 Task: Create an HTML form to capture case information from the website and create a new case.
Action: Mouse moved to (1022, 69)
Screenshot: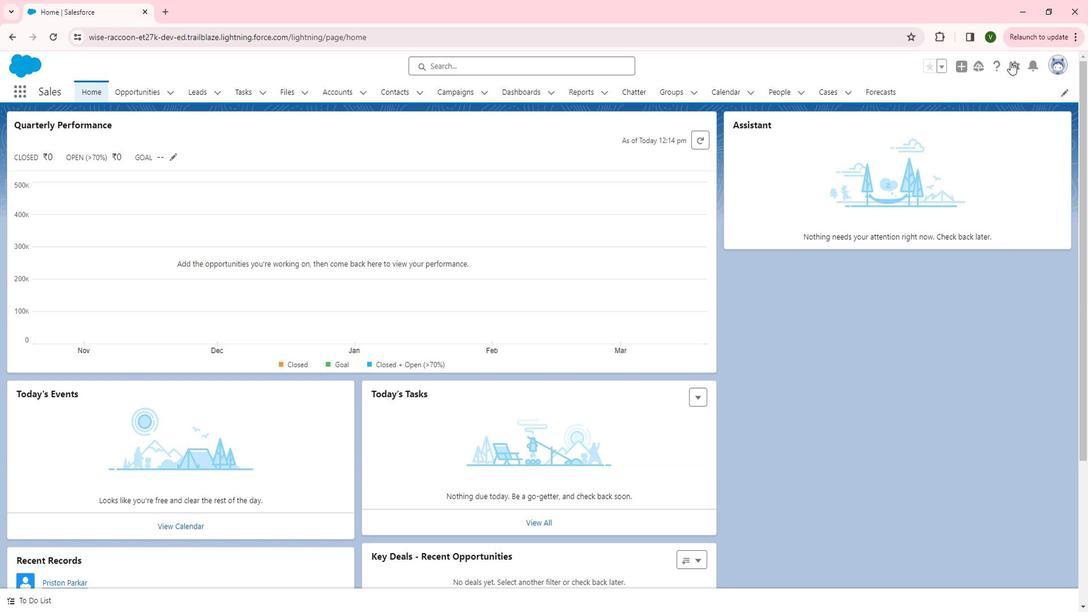 
Action: Mouse pressed left at (1022, 69)
Screenshot: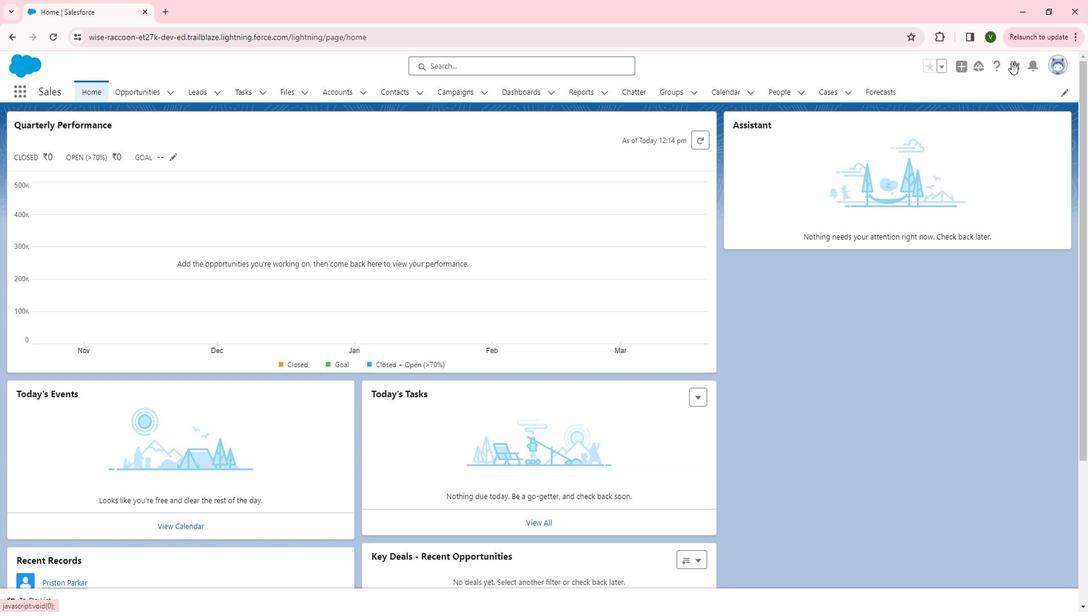 
Action: Mouse moved to (958, 150)
Screenshot: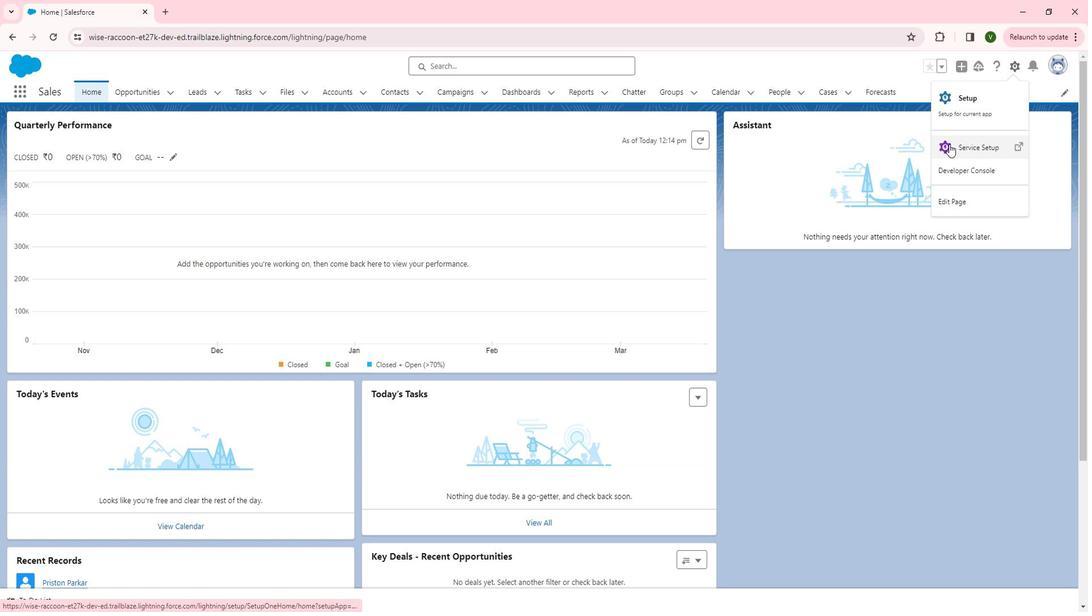 
Action: Mouse pressed left at (958, 150)
Screenshot: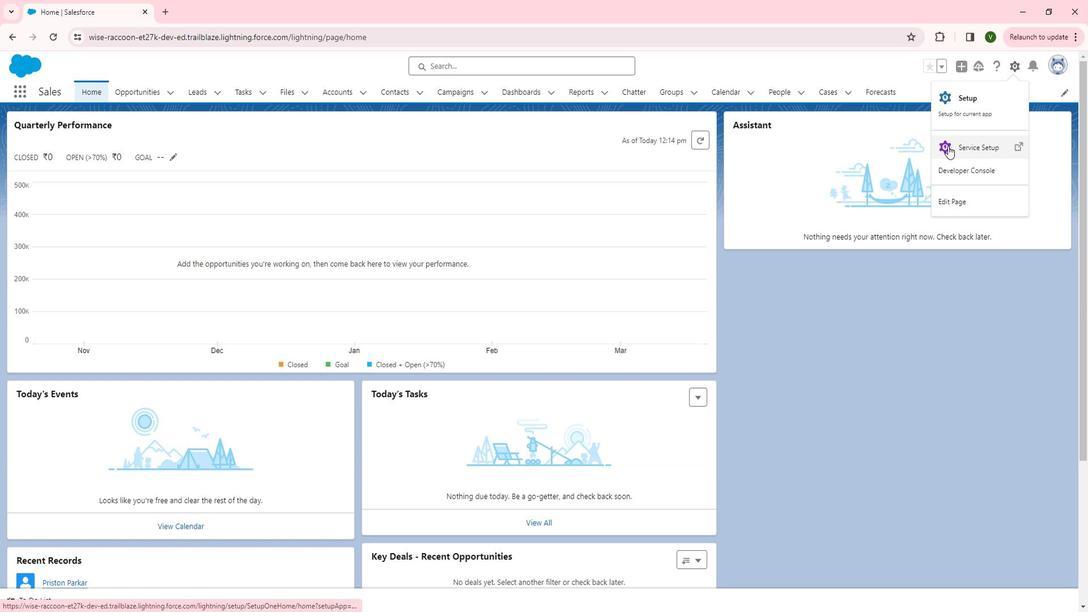 
Action: Mouse moved to (17, 252)
Screenshot: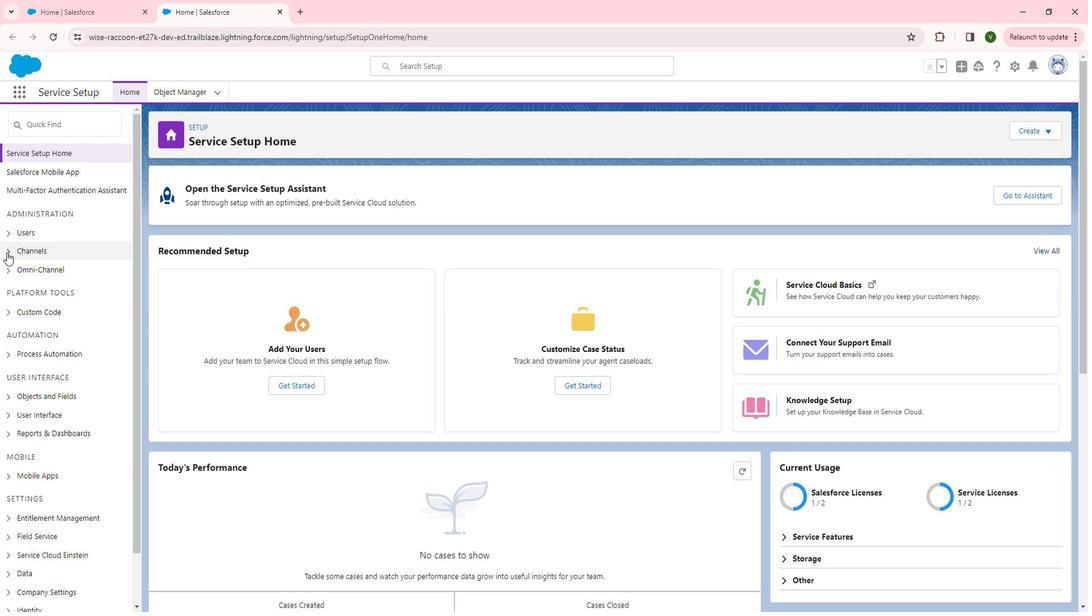 
Action: Mouse pressed left at (17, 252)
Screenshot: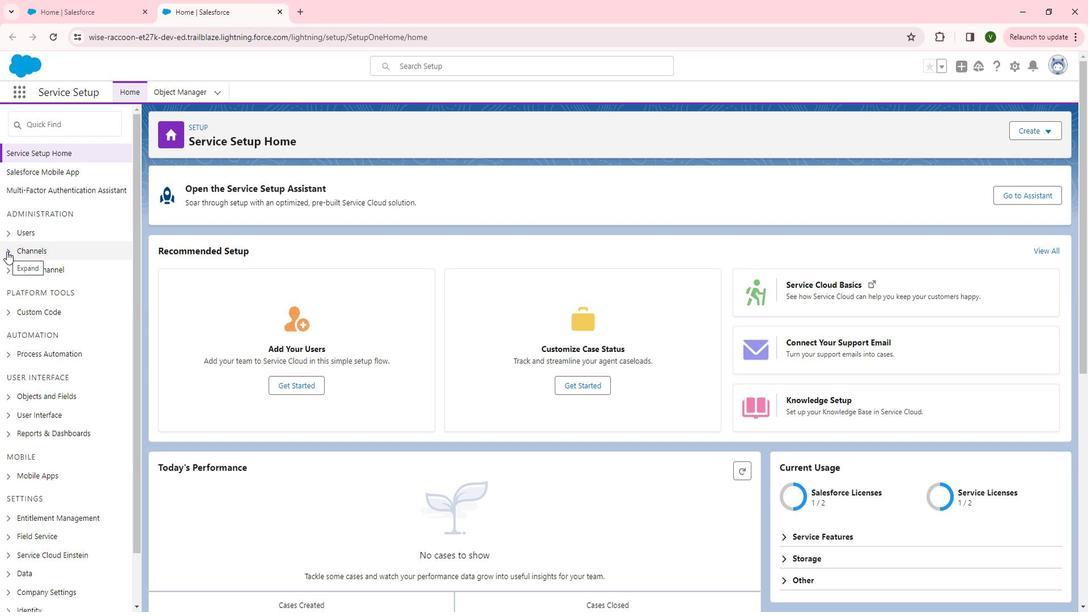 
Action: Mouse moved to (31, 380)
Screenshot: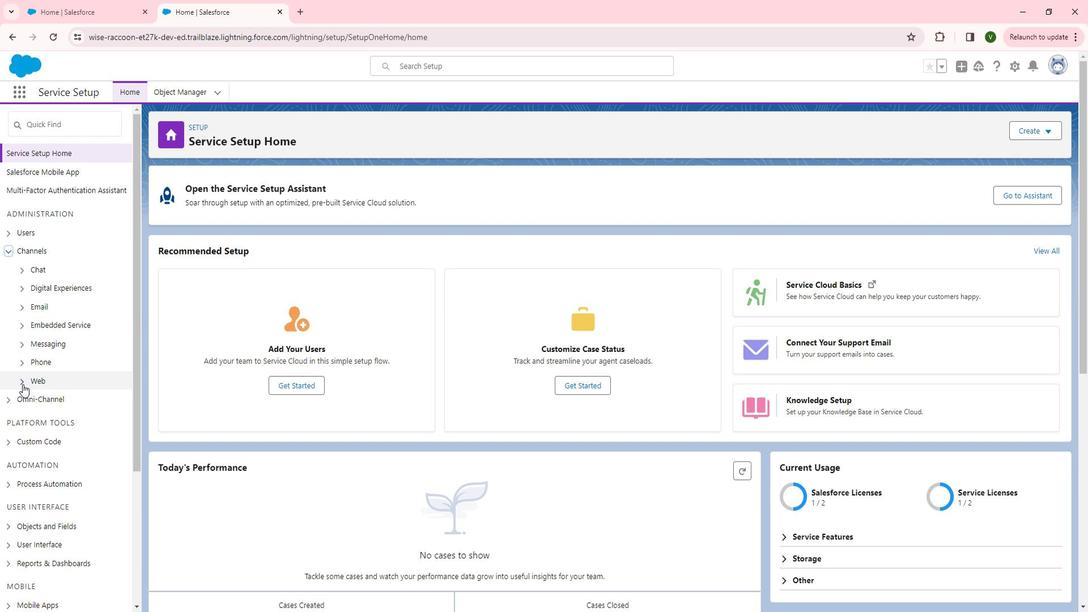 
Action: Mouse pressed left at (31, 380)
Screenshot: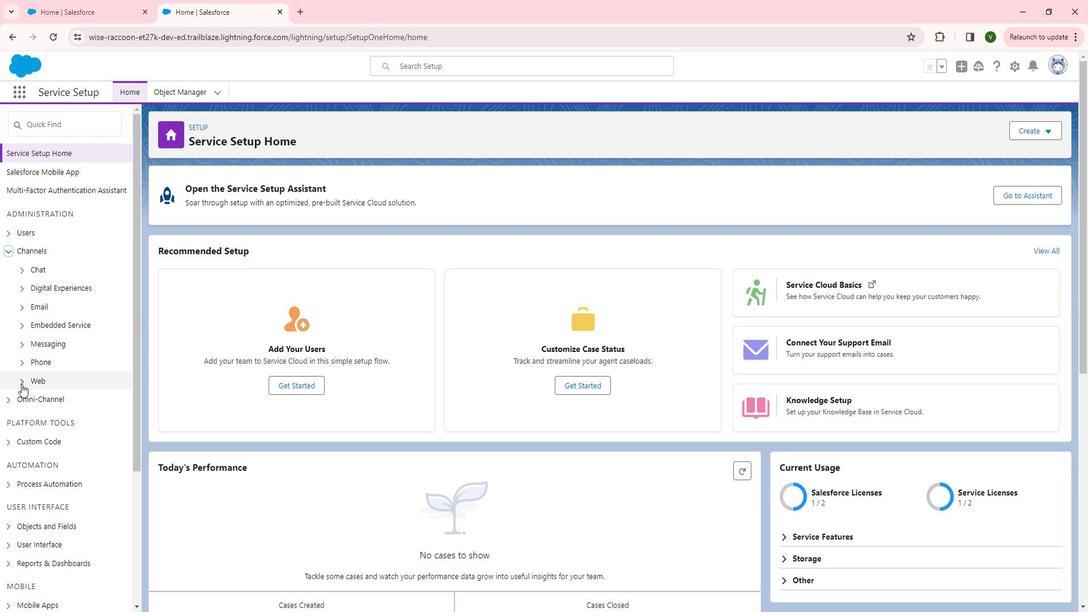 
Action: Mouse moved to (59, 416)
Screenshot: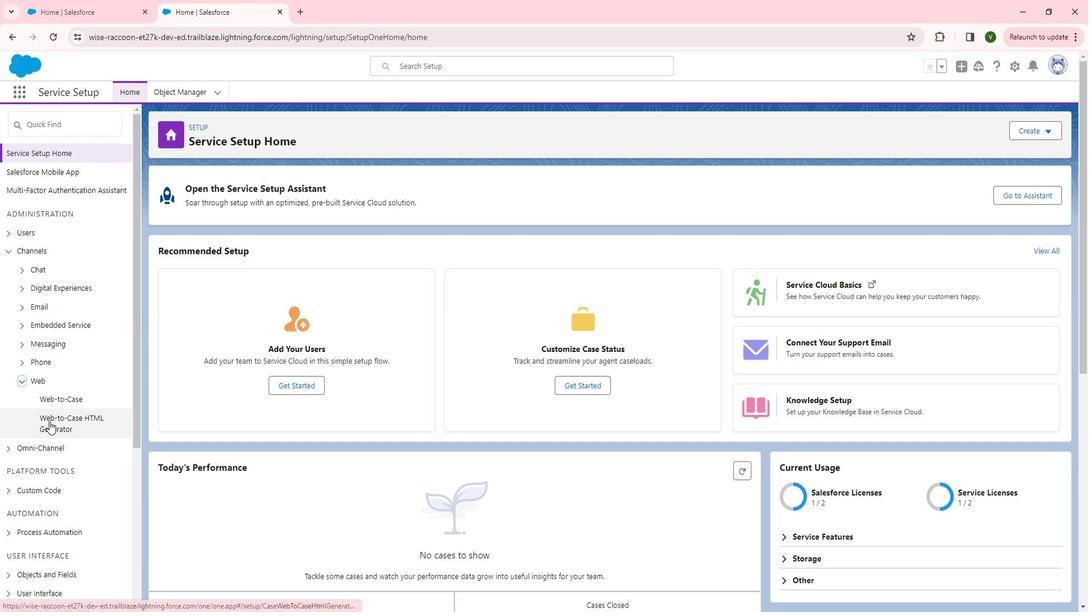 
Action: Mouse pressed left at (59, 416)
Screenshot: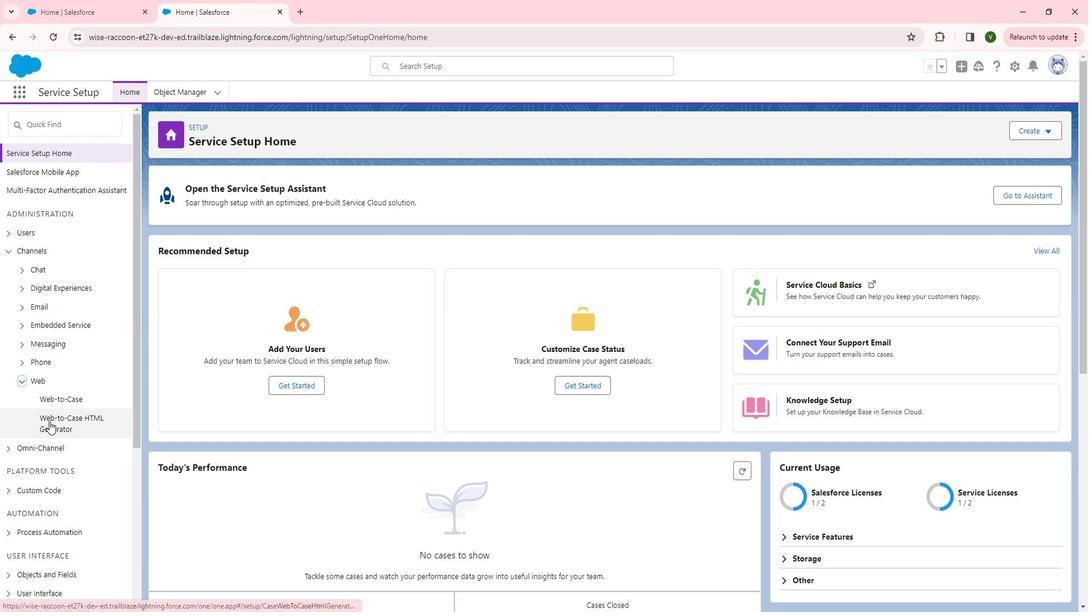 
Action: Mouse moved to (189, 292)
Screenshot: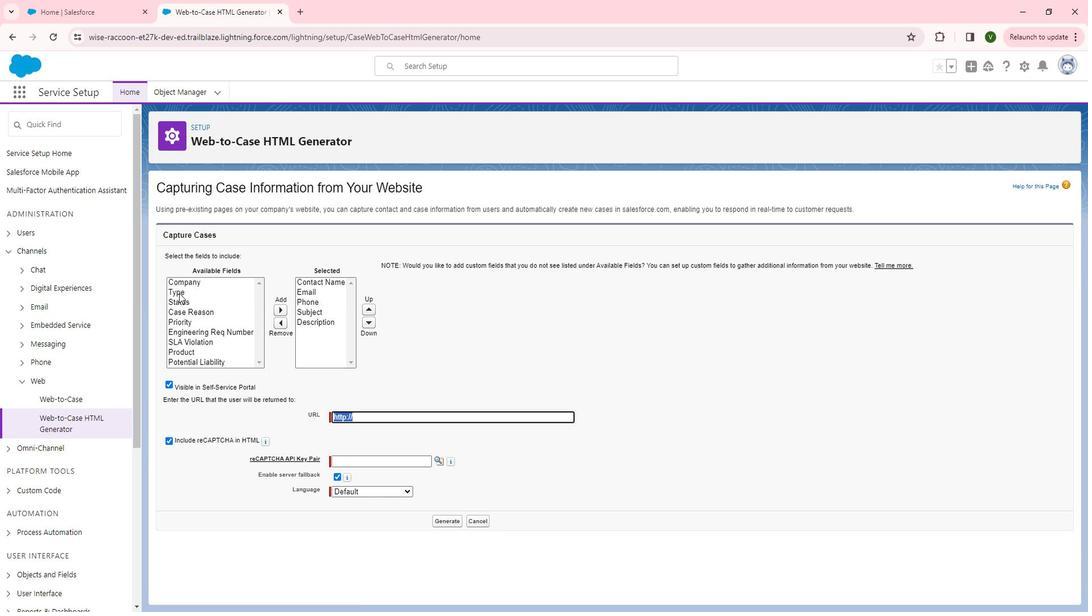 
Action: Mouse pressed left at (189, 292)
Screenshot: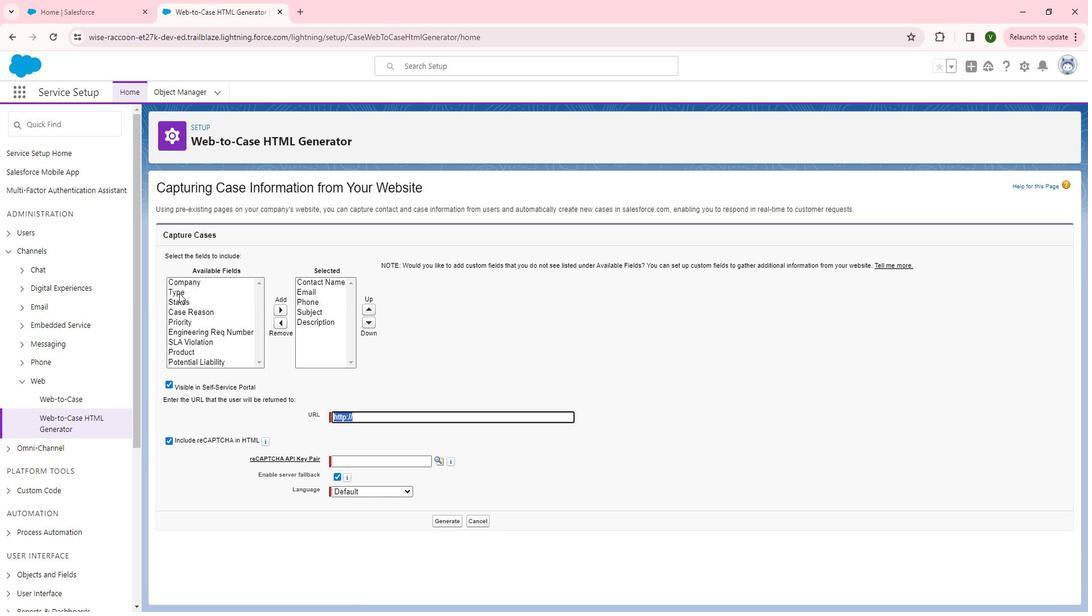 
Action: Mouse moved to (291, 309)
Screenshot: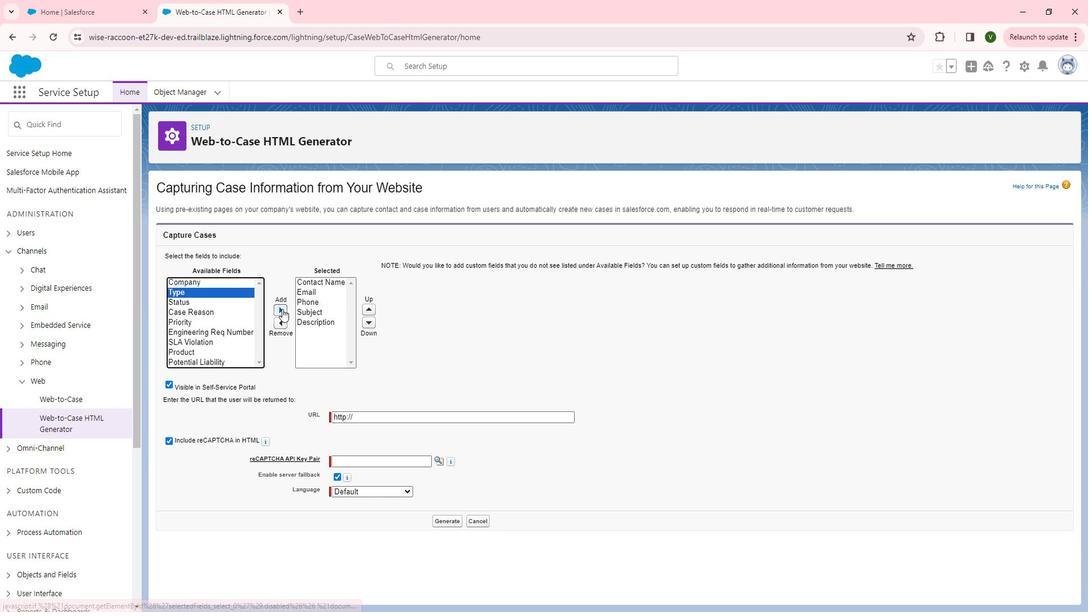 
Action: Mouse pressed left at (291, 309)
Screenshot: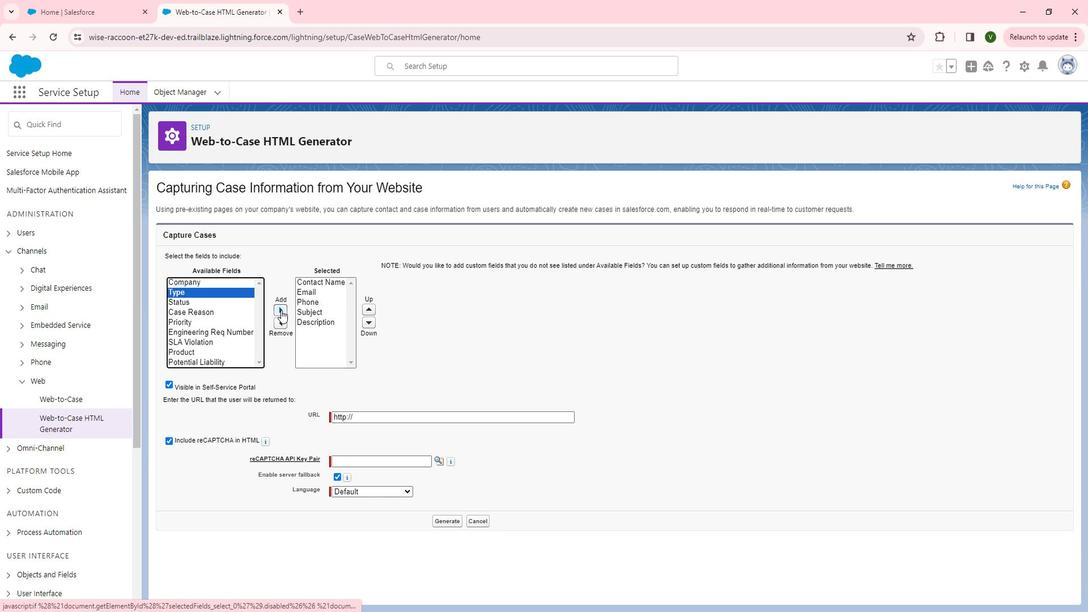 
Action: Mouse moved to (193, 340)
Screenshot: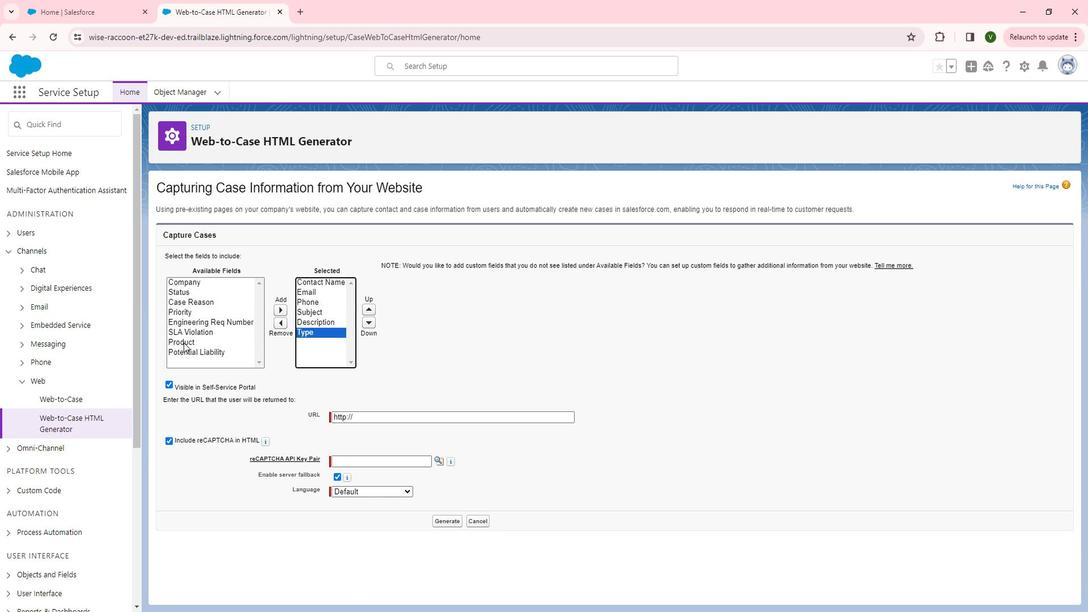 
Action: Mouse pressed left at (193, 340)
Screenshot: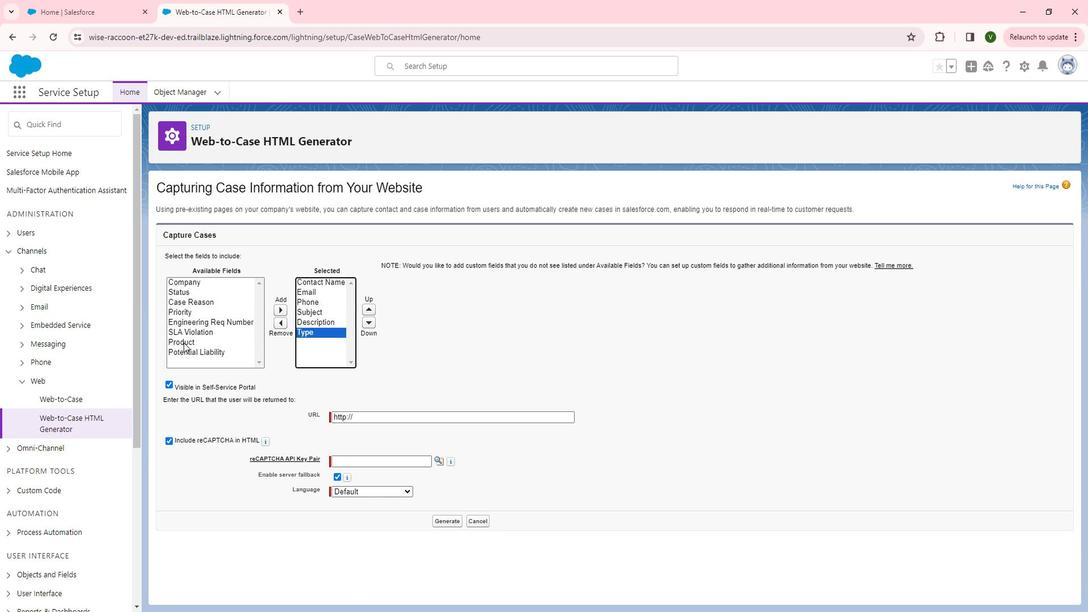 
Action: Mouse moved to (292, 310)
Screenshot: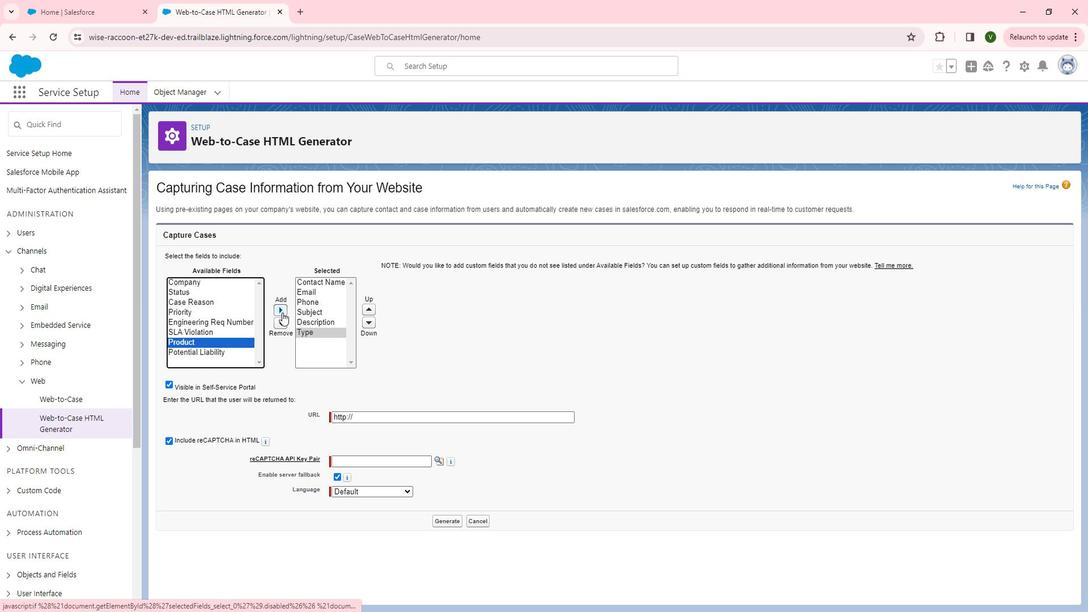 
Action: Mouse pressed left at (292, 310)
Screenshot: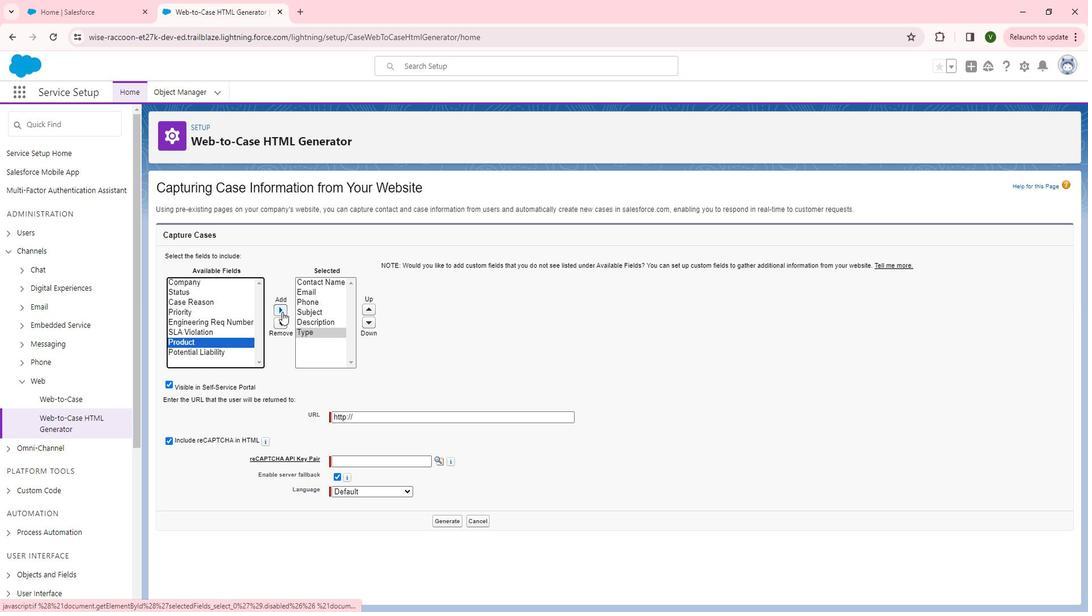 
Action: Mouse moved to (445, 408)
Screenshot: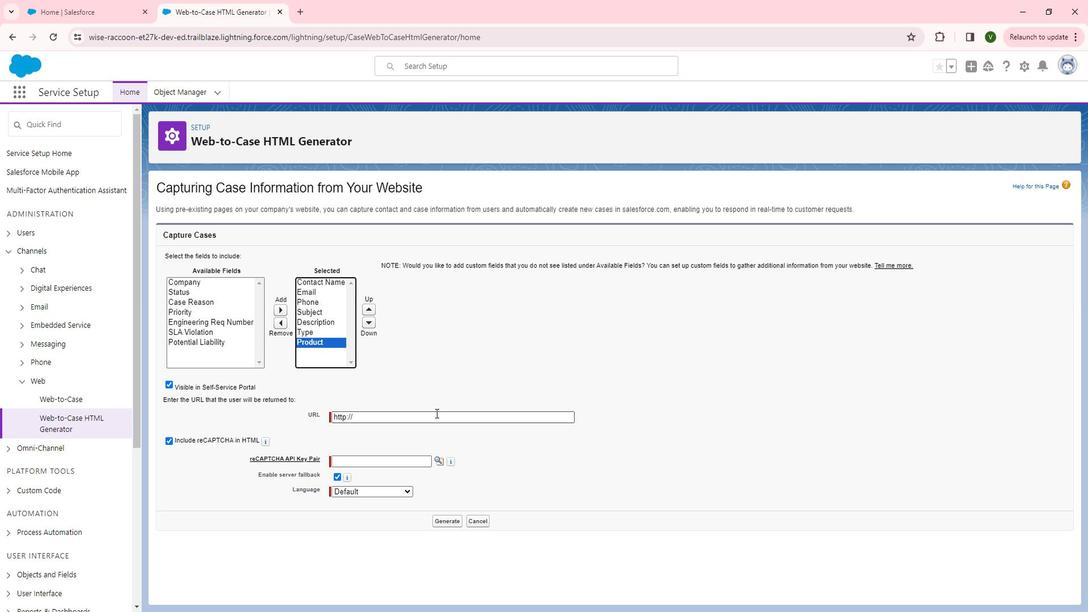 
Action: Mouse pressed left at (445, 408)
Screenshot: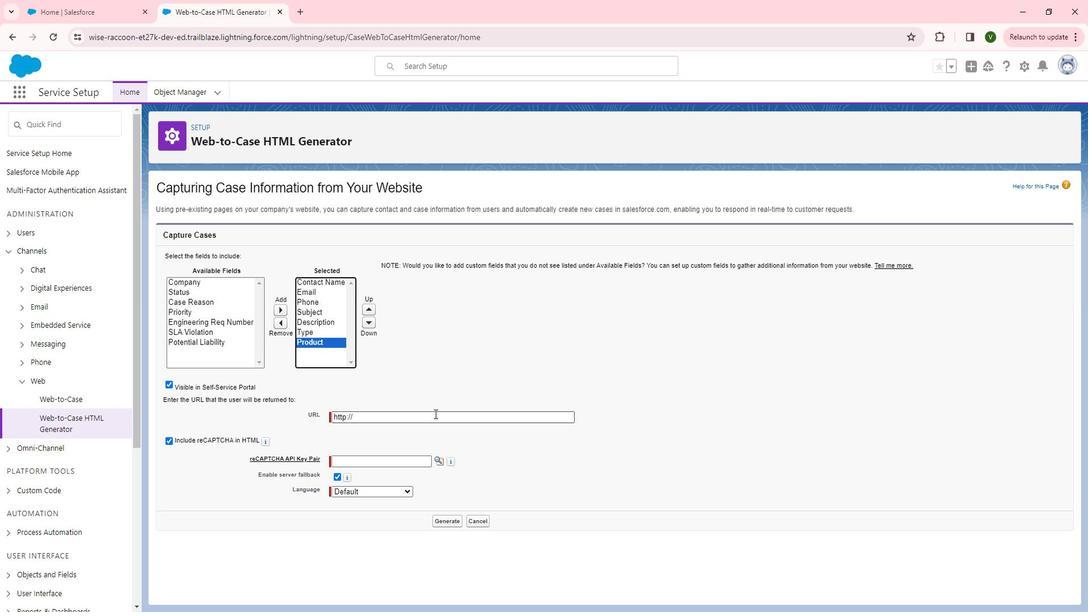 
Action: Key pressed www.force.co
Screenshot: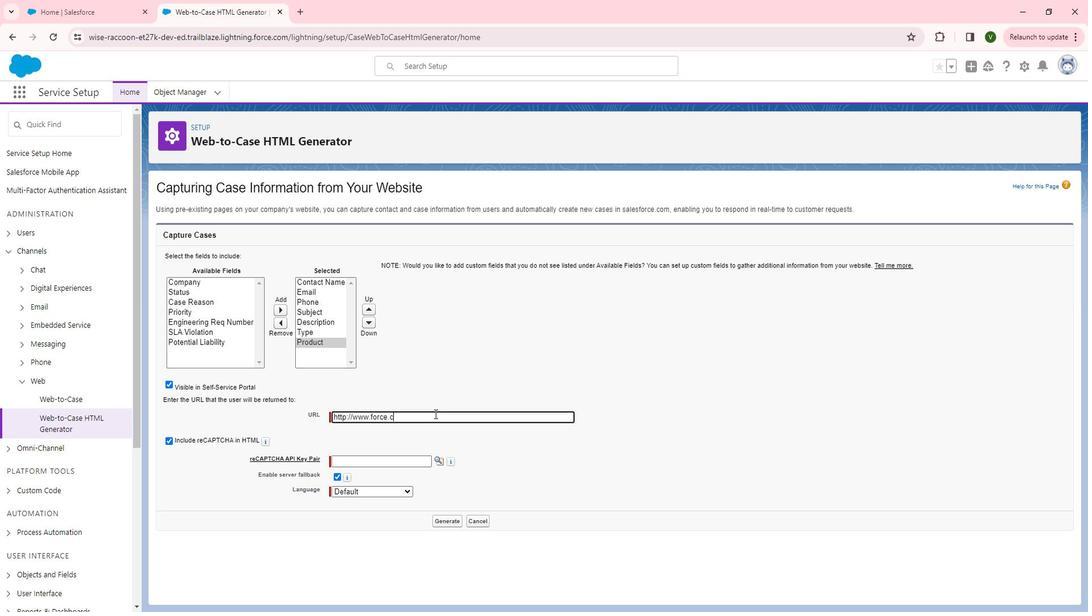 
Action: Mouse moved to (175, 381)
Screenshot: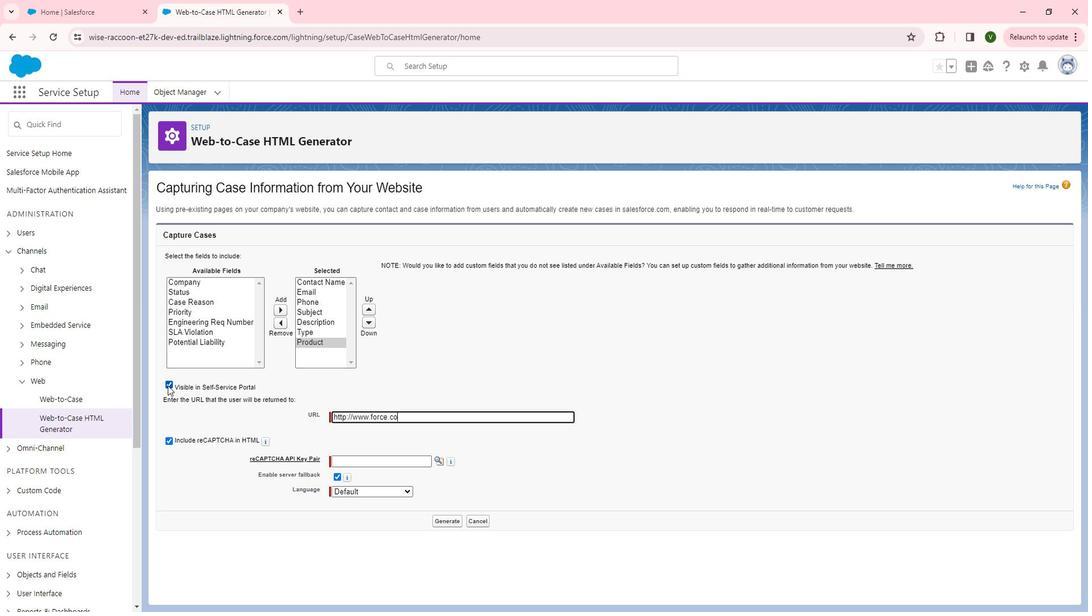 
Action: Mouse pressed left at (175, 381)
Screenshot: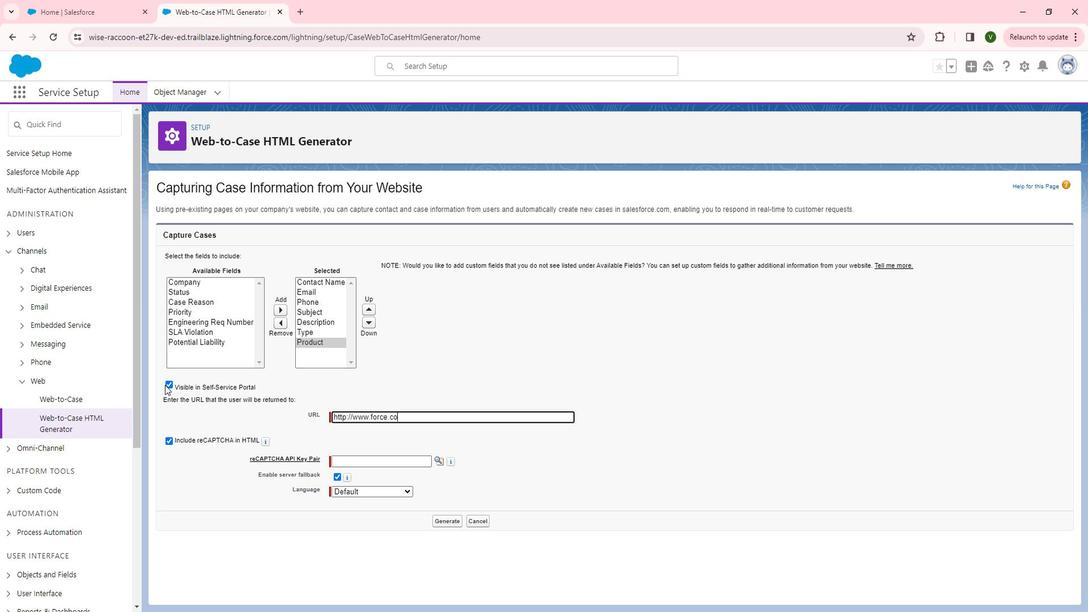 
Action: Mouse moved to (178, 382)
Screenshot: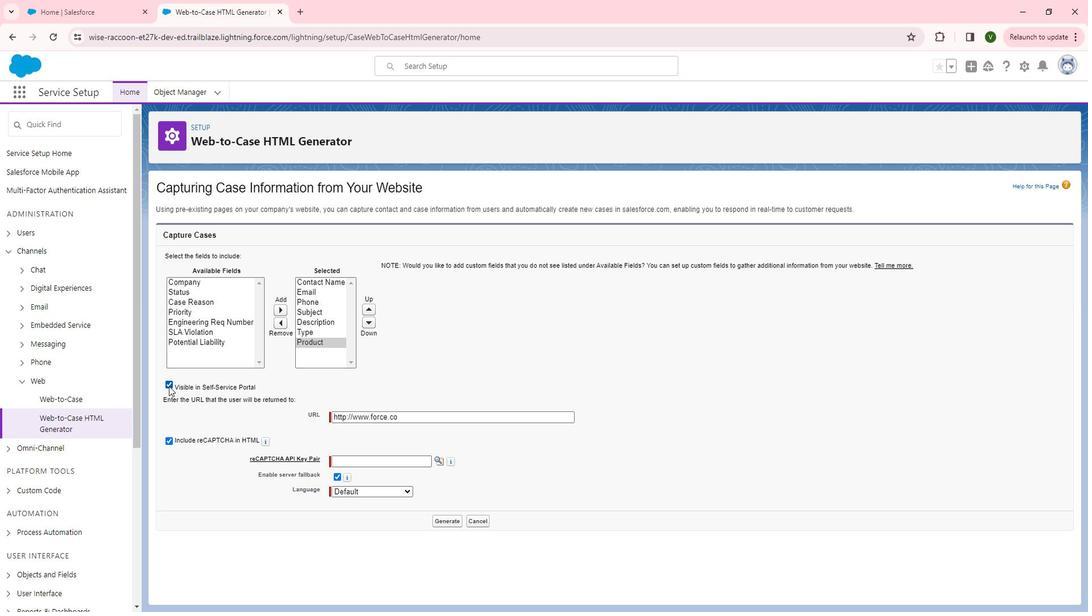 
Action: Mouse pressed left at (178, 382)
Screenshot: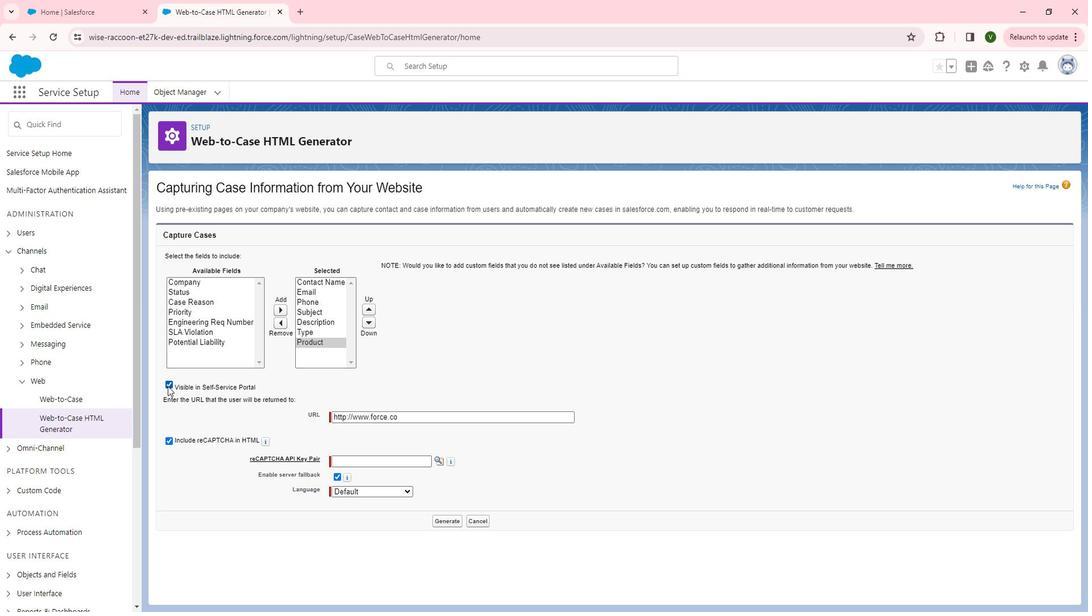 
Action: Mouse moved to (442, 408)
Screenshot: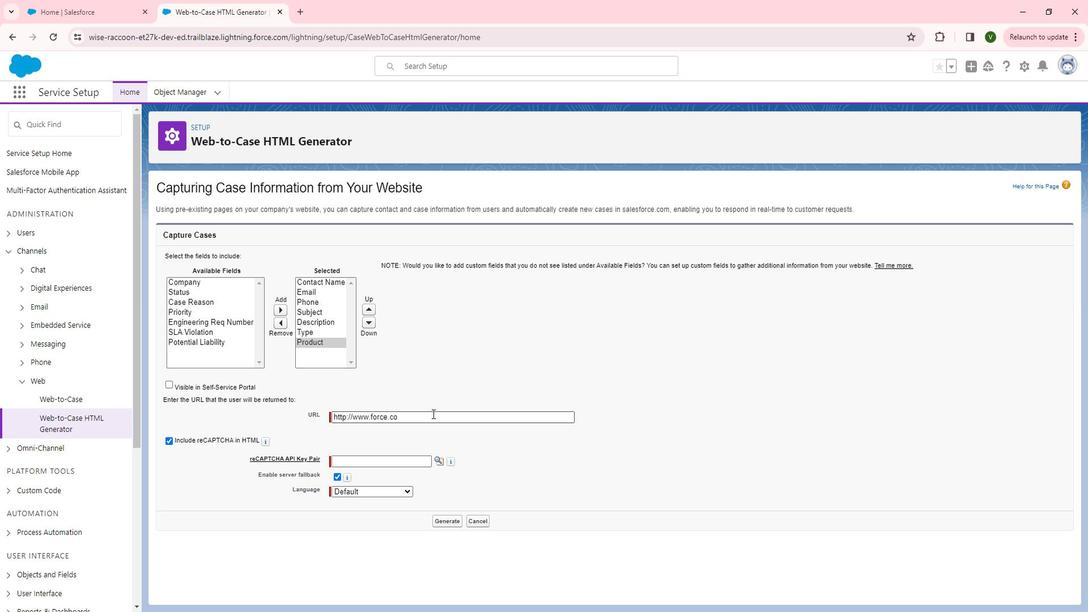
Action: Mouse pressed left at (442, 408)
Screenshot: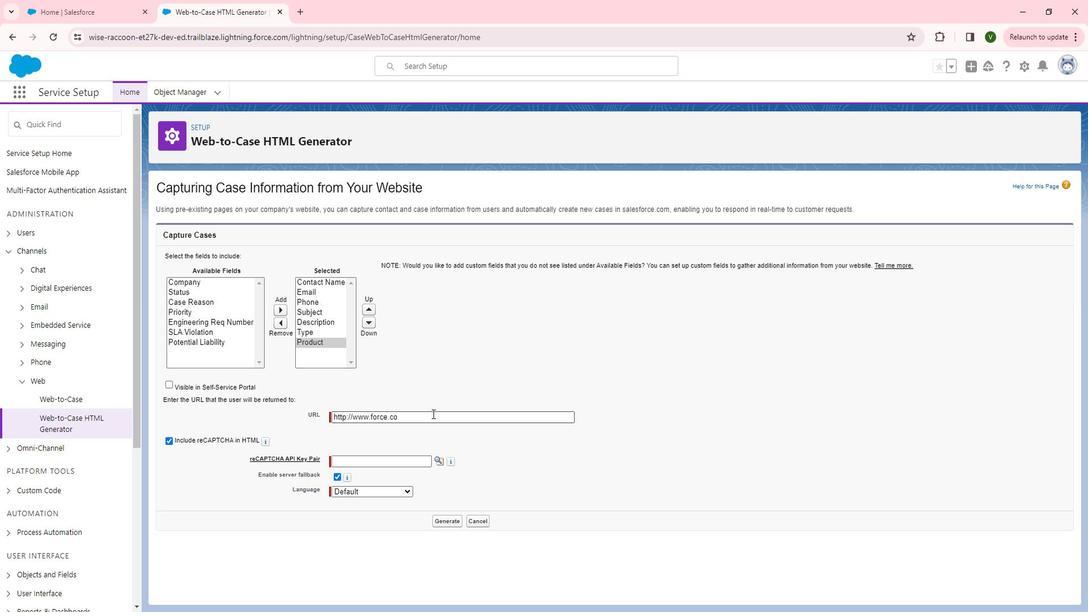 
Action: Mouse moved to (442, 408)
Screenshot: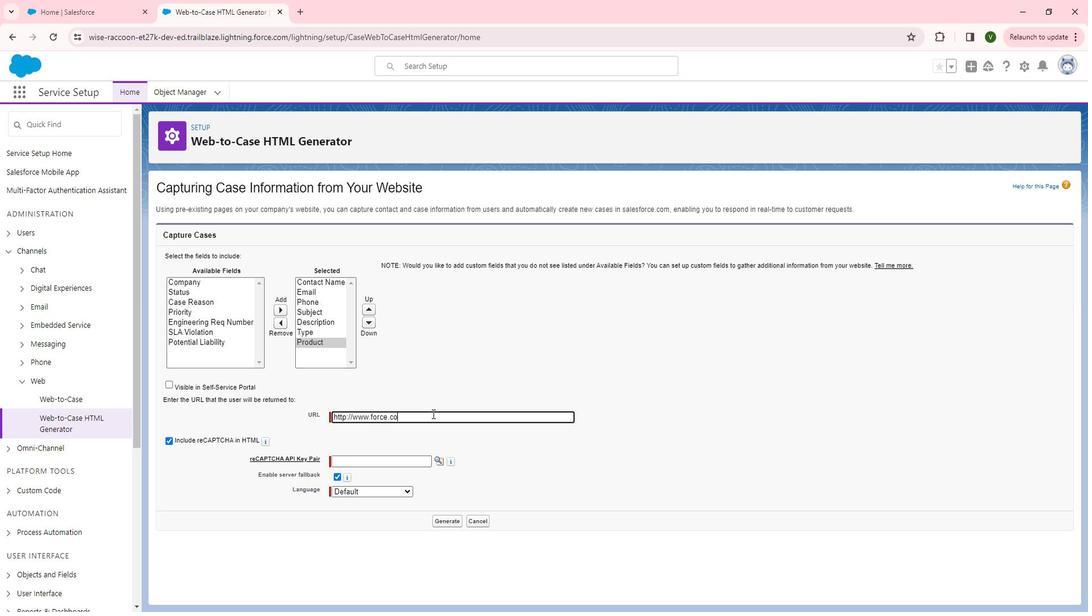 
Action: Key pressed m
Screenshot: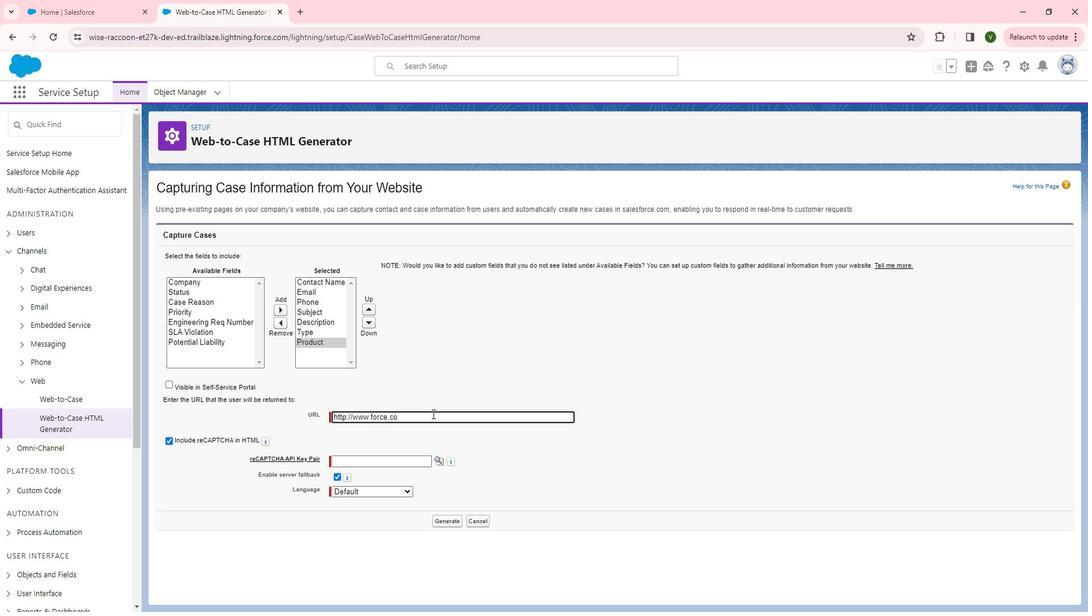 
Action: Mouse moved to (179, 433)
Screenshot: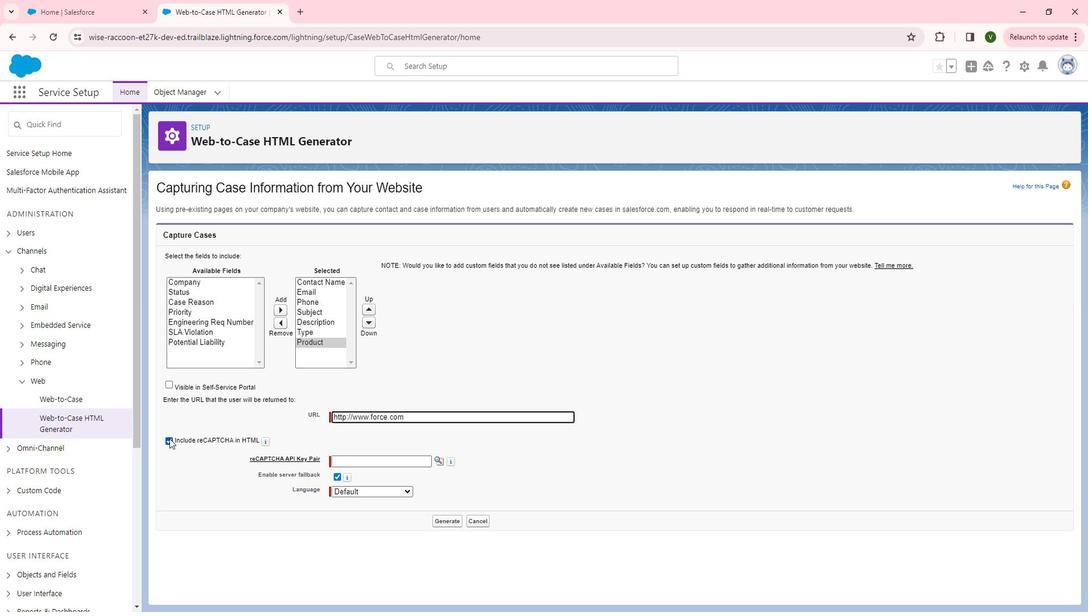
Action: Mouse pressed left at (179, 433)
Screenshot: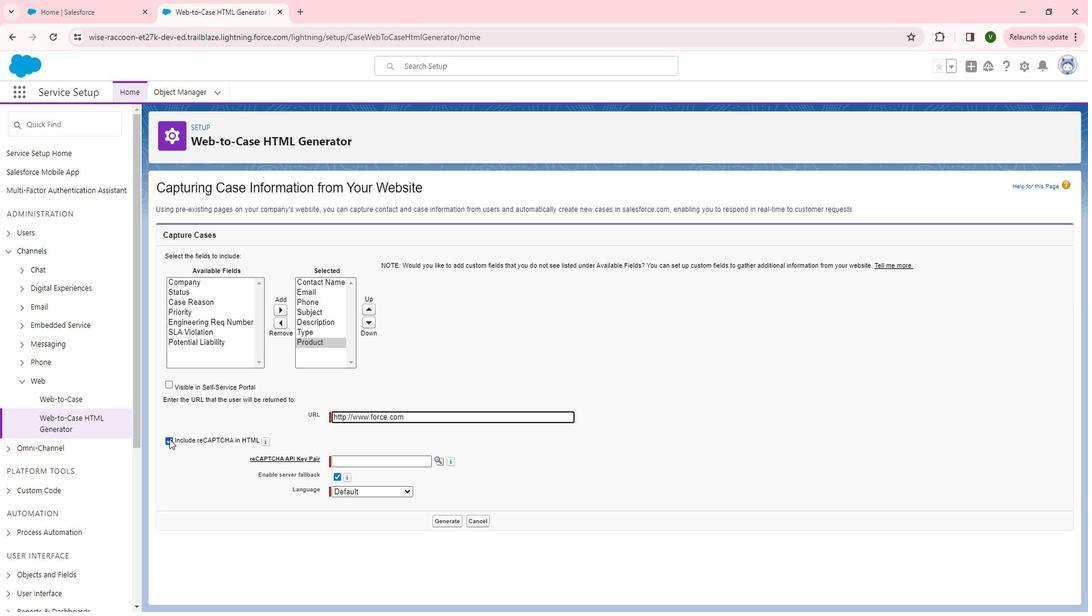 
Action: Mouse moved to (454, 479)
Screenshot: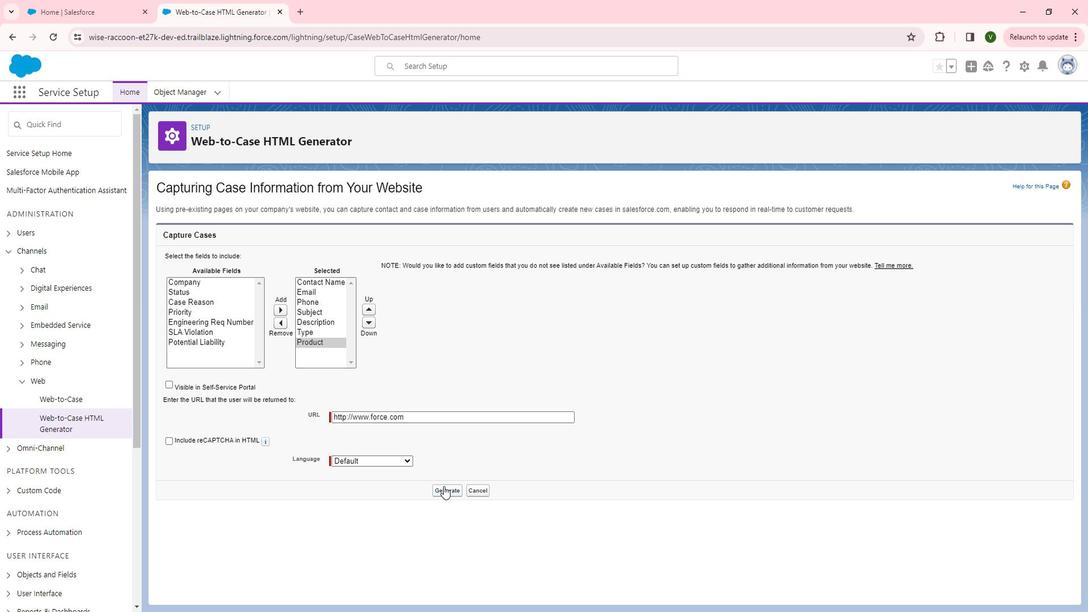 
Action: Mouse pressed left at (454, 479)
Screenshot: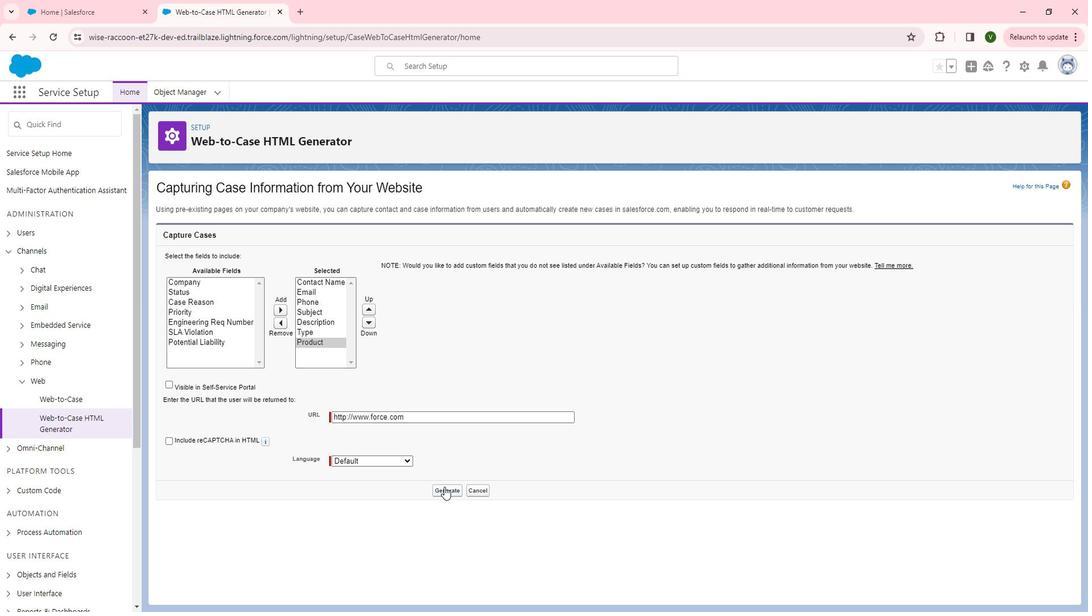 
Action: Mouse moved to (509, 365)
Screenshot: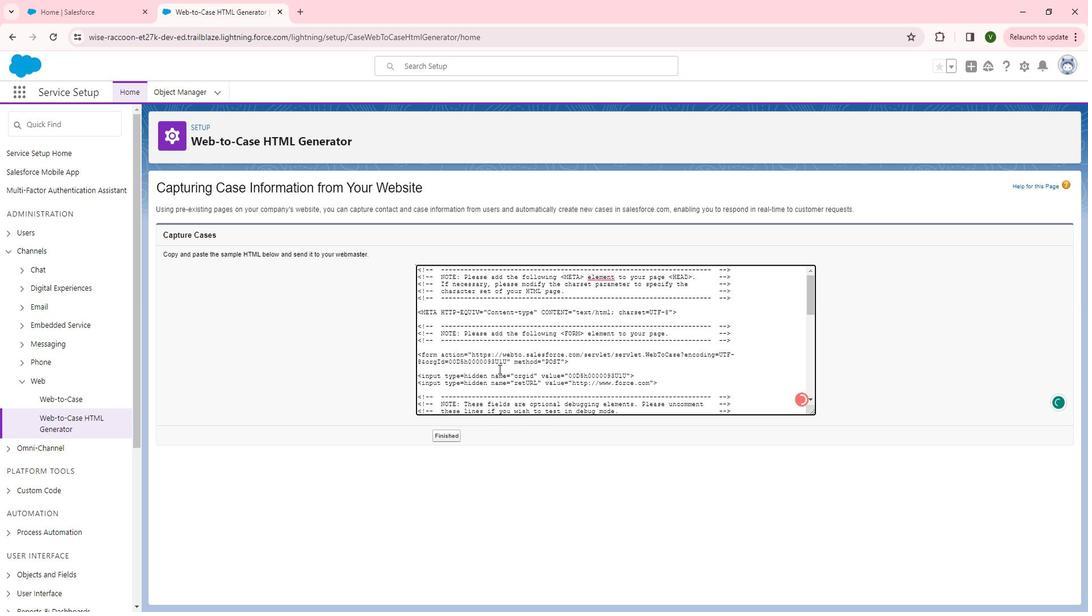 
Action: Mouse scrolled (509, 365) with delta (0, 0)
Screenshot: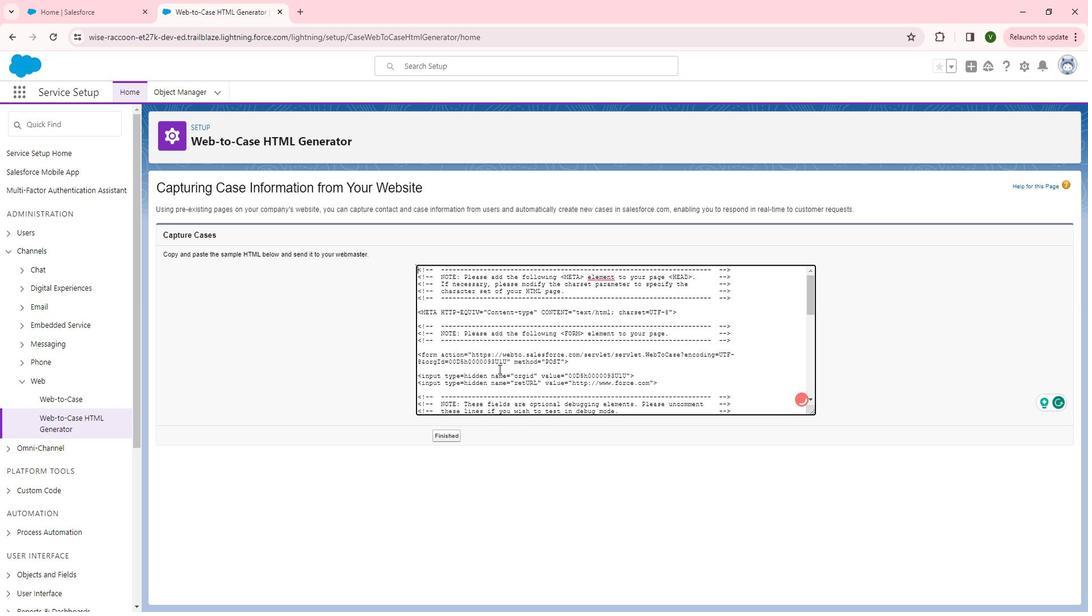 
Action: Mouse scrolled (509, 365) with delta (0, 0)
Screenshot: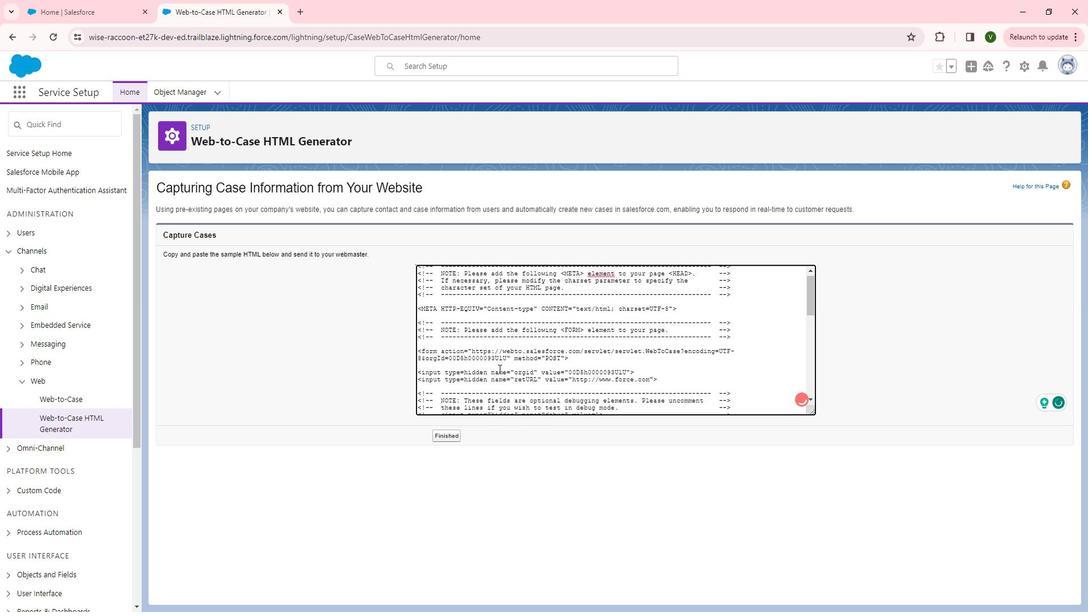 
Action: Mouse scrolled (509, 365) with delta (0, 0)
Screenshot: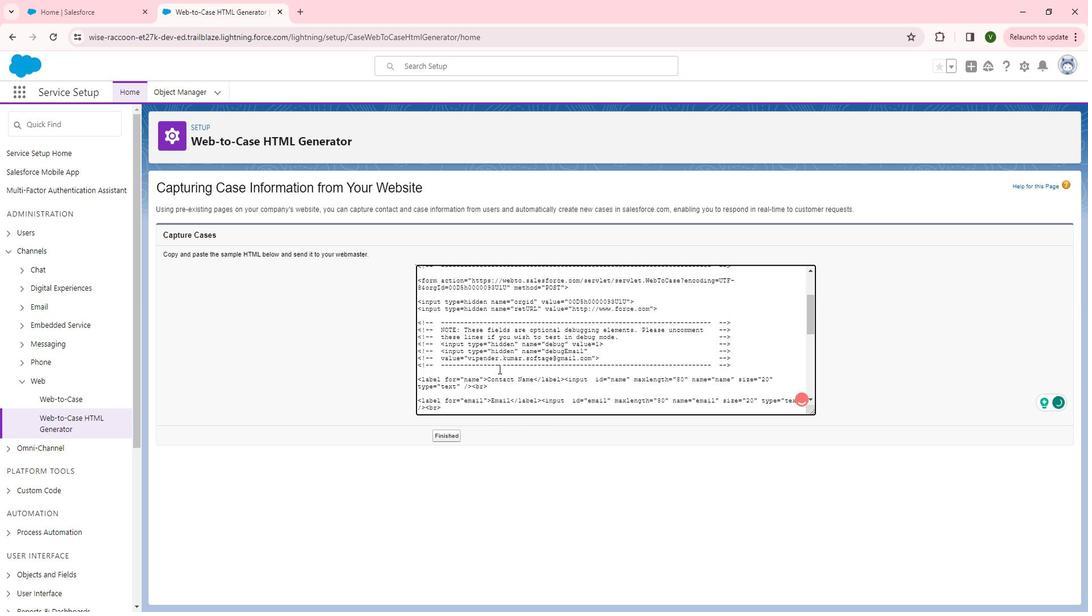 
Action: Mouse scrolled (509, 366) with delta (0, 0)
Screenshot: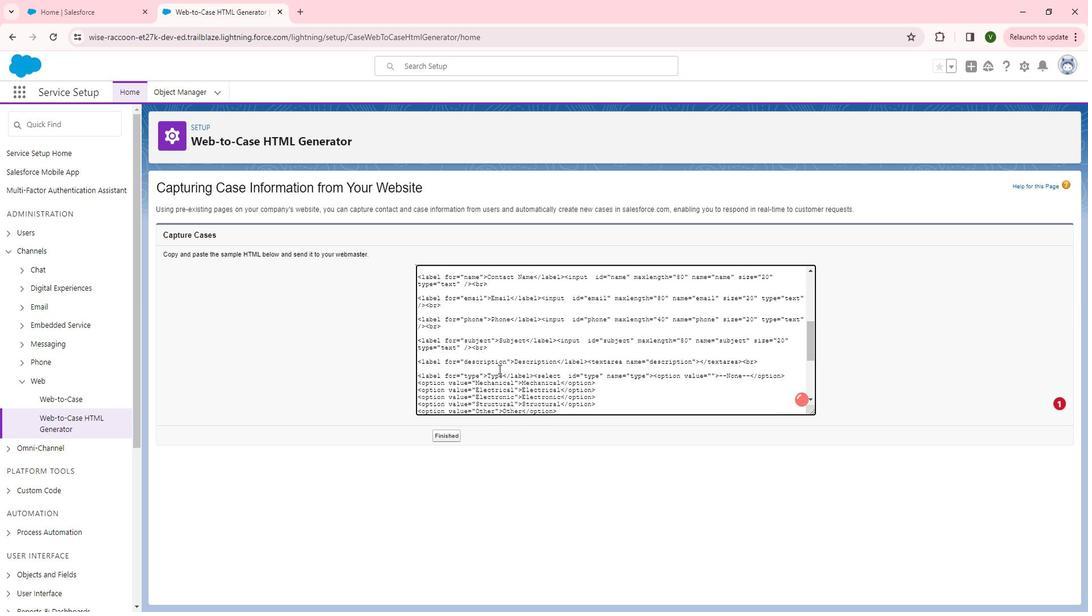 
Action: Mouse scrolled (509, 366) with delta (0, 0)
Screenshot: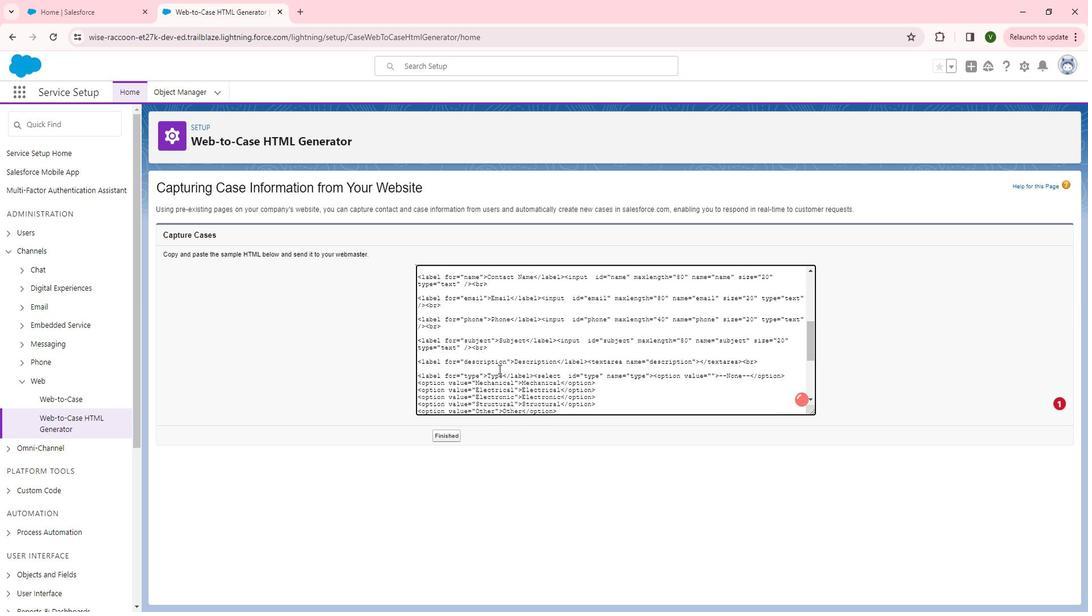 
Action: Mouse scrolled (509, 366) with delta (0, 0)
Screenshot: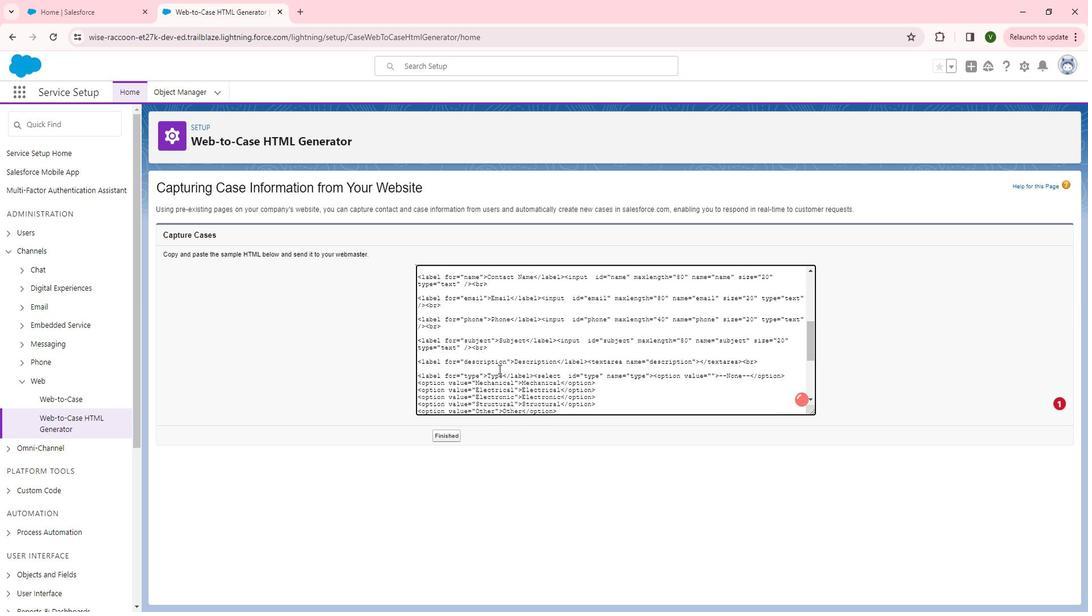 
Action: Mouse scrolled (509, 366) with delta (0, 0)
Screenshot: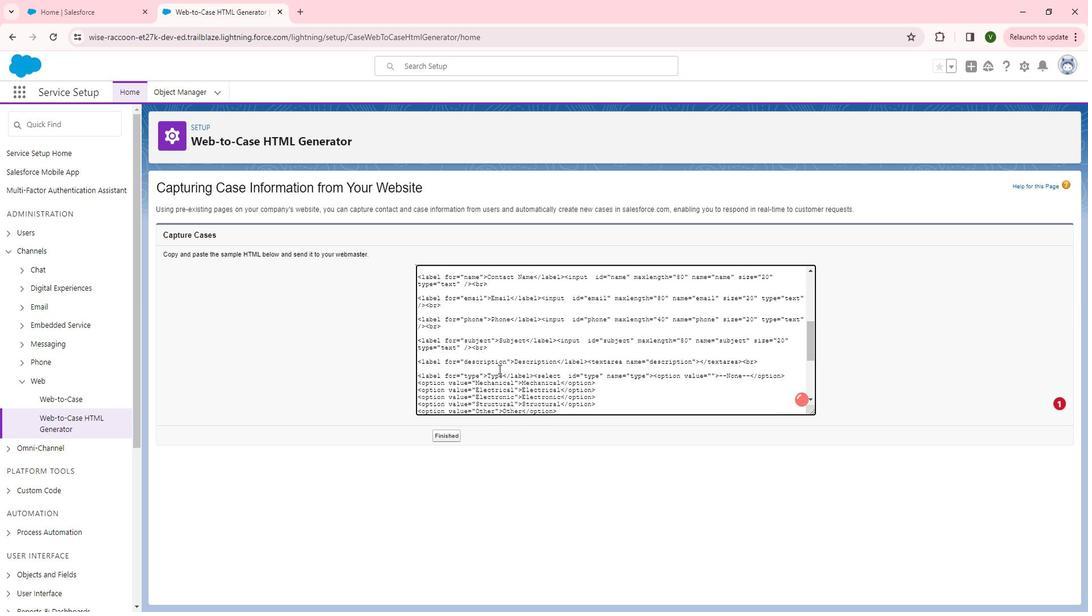 
Action: Mouse scrolled (509, 366) with delta (0, 0)
Screenshot: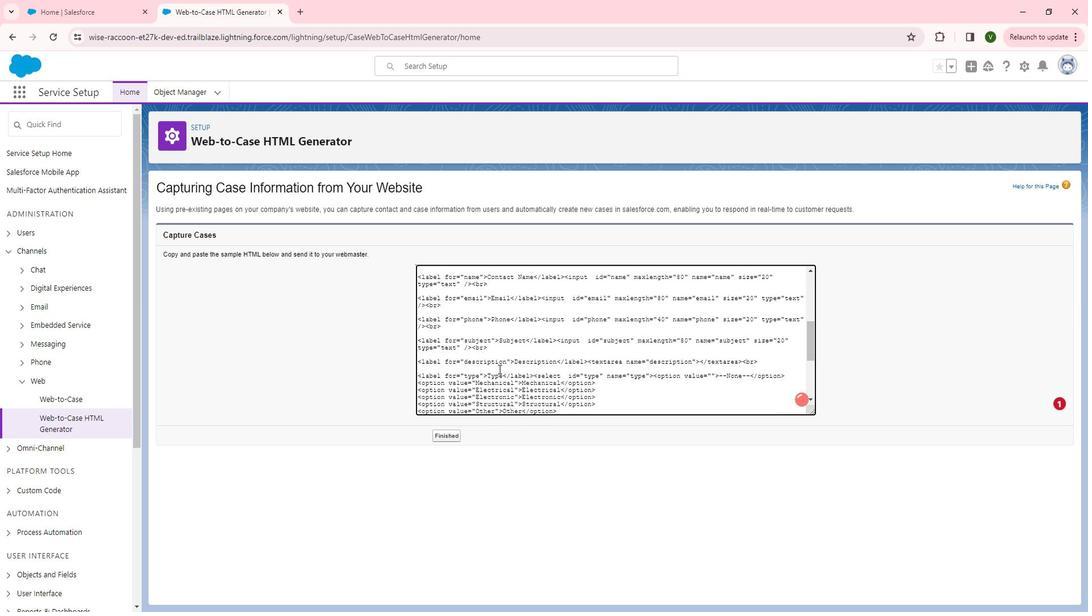 
Action: Mouse scrolled (509, 366) with delta (0, 0)
Screenshot: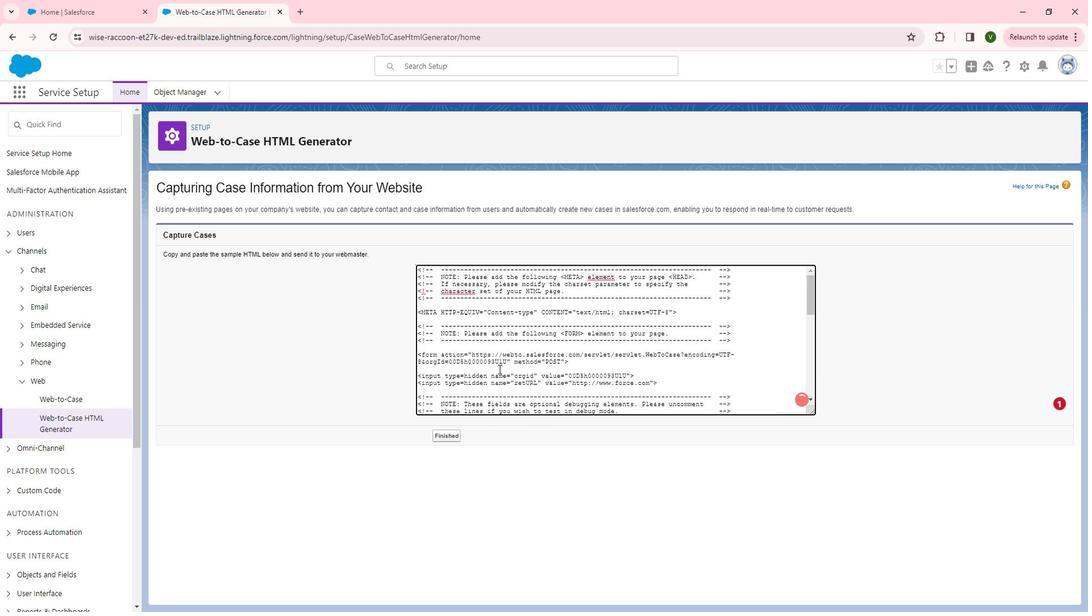 
Action: Mouse scrolled (509, 366) with delta (0, 0)
Screenshot: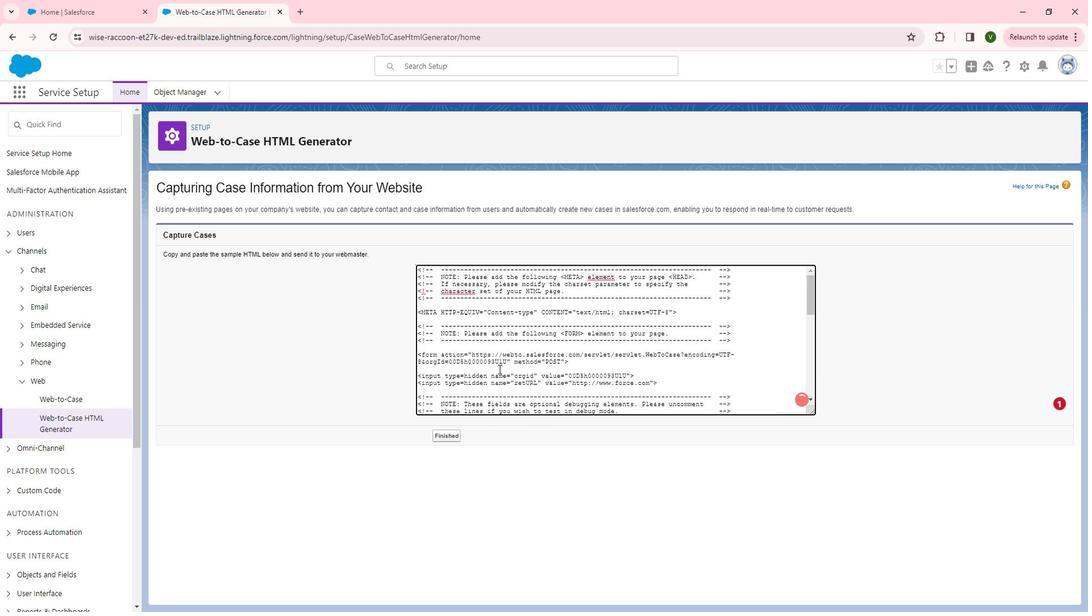 
Action: Mouse scrolled (509, 366) with delta (0, 0)
Screenshot: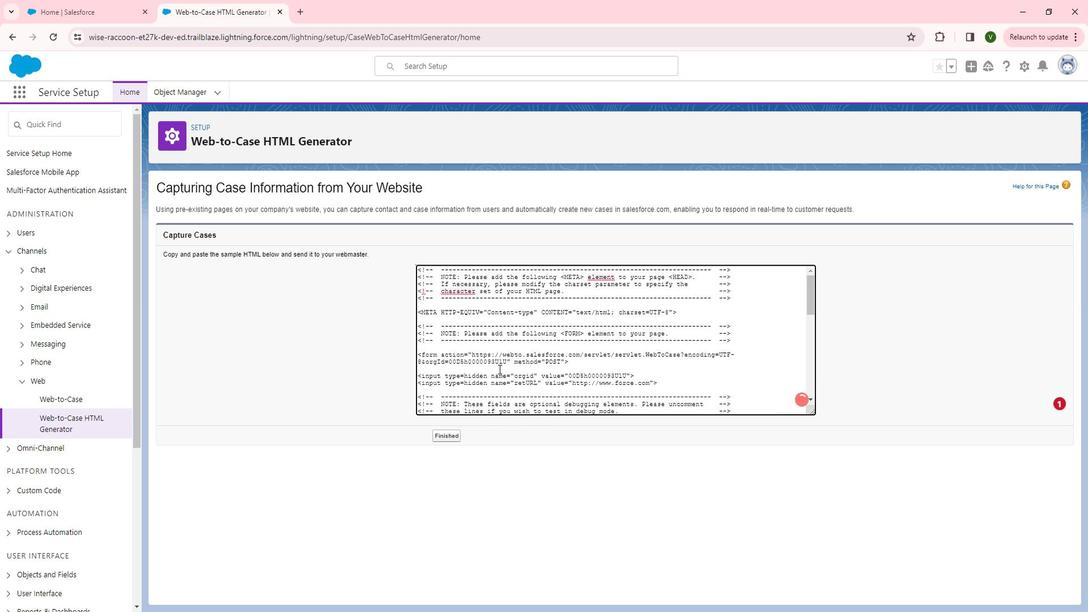 
Action: Mouse scrolled (509, 366) with delta (0, 0)
Screenshot: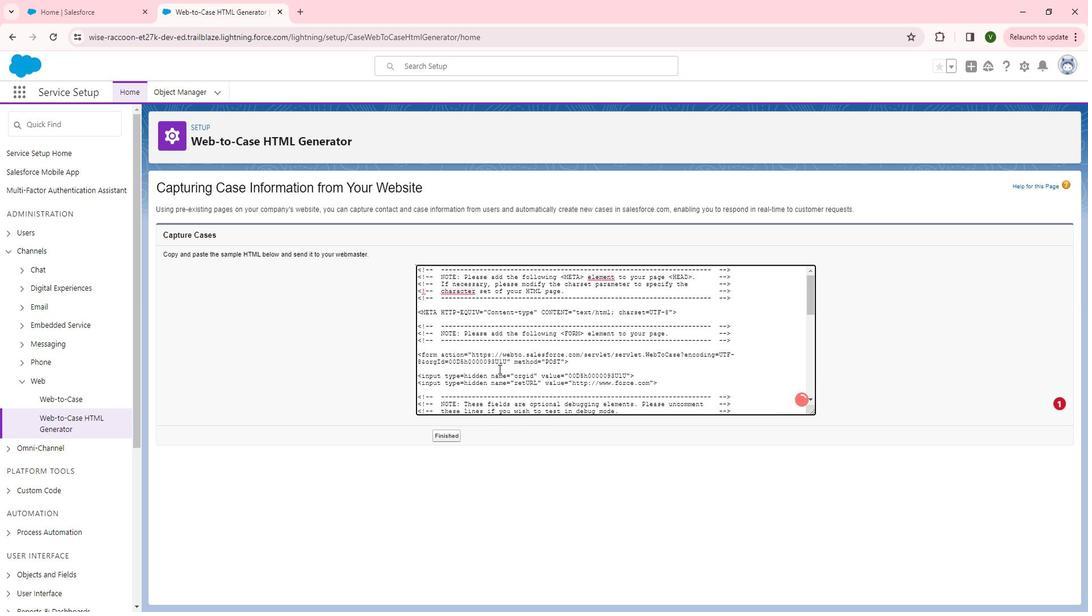 
Action: Mouse moved to (458, 293)
Screenshot: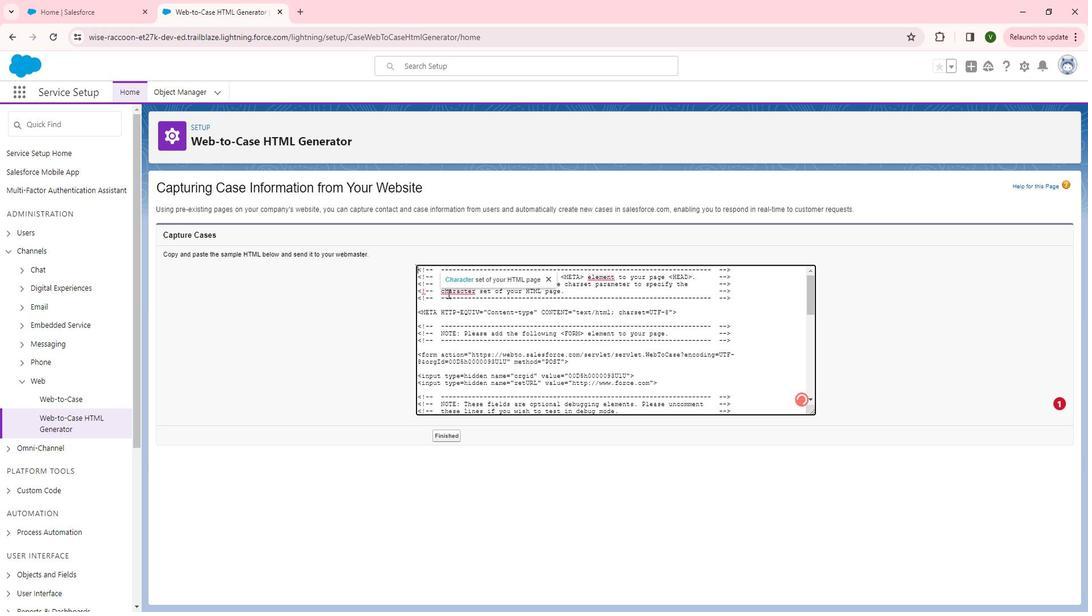 
Action: Mouse pressed left at (458, 293)
Screenshot: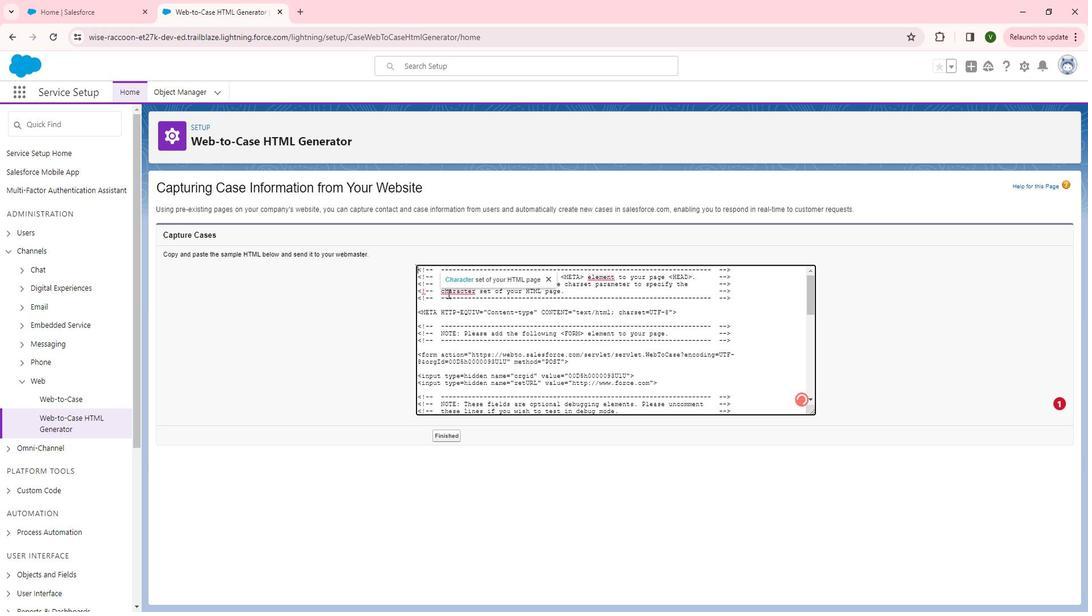 
Action: Mouse moved to (517, 320)
Screenshot: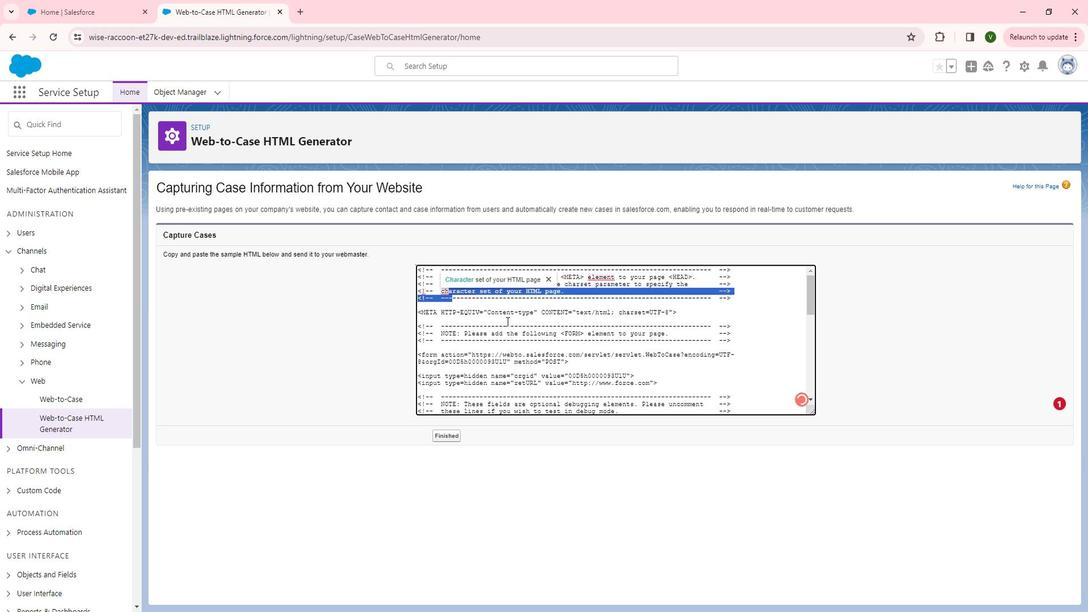 
Action: Mouse pressed left at (517, 320)
Screenshot: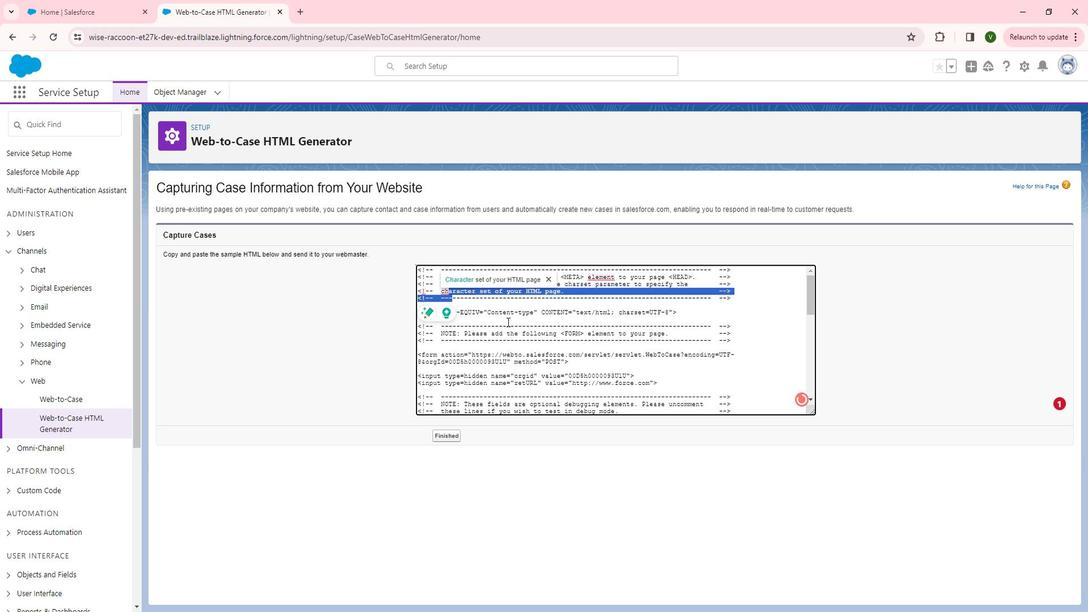 
Action: Mouse moved to (510, 350)
Screenshot: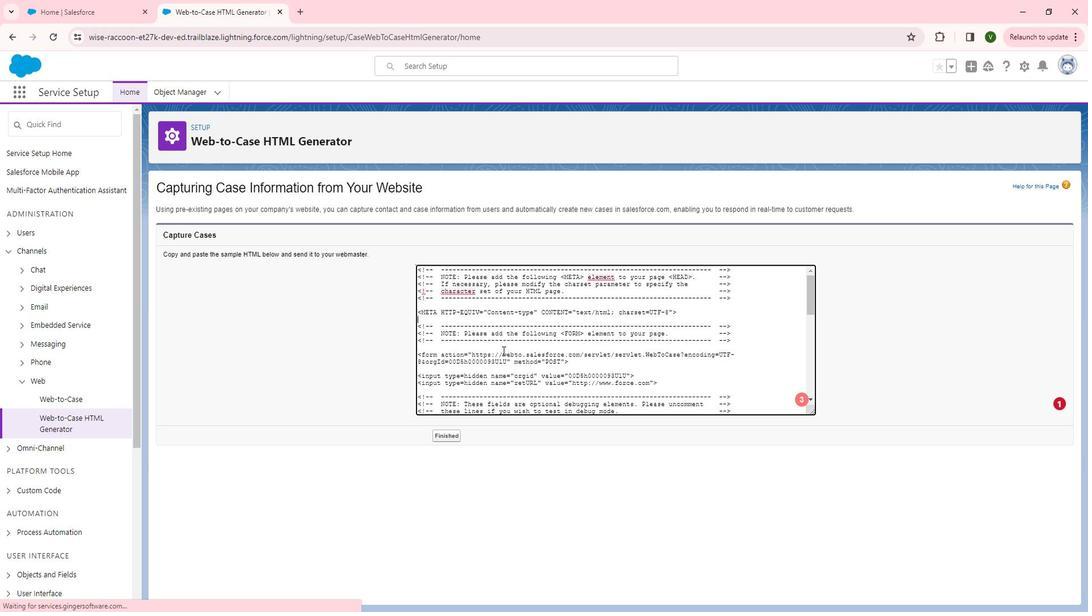 
Action: Mouse scrolled (510, 349) with delta (0, 0)
Screenshot: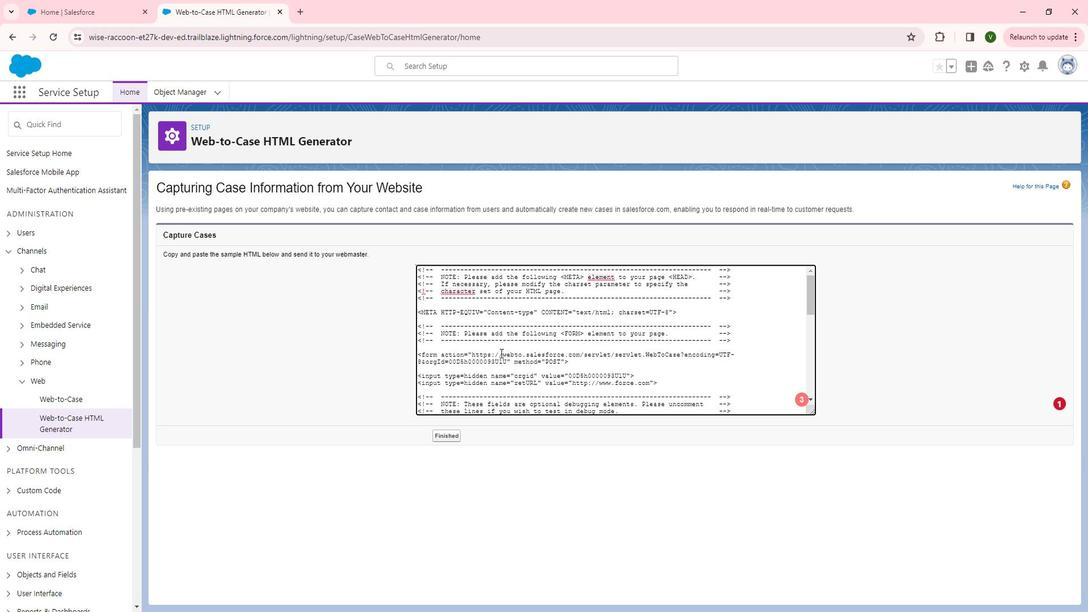 
Action: Mouse scrolled (510, 349) with delta (0, 0)
Screenshot: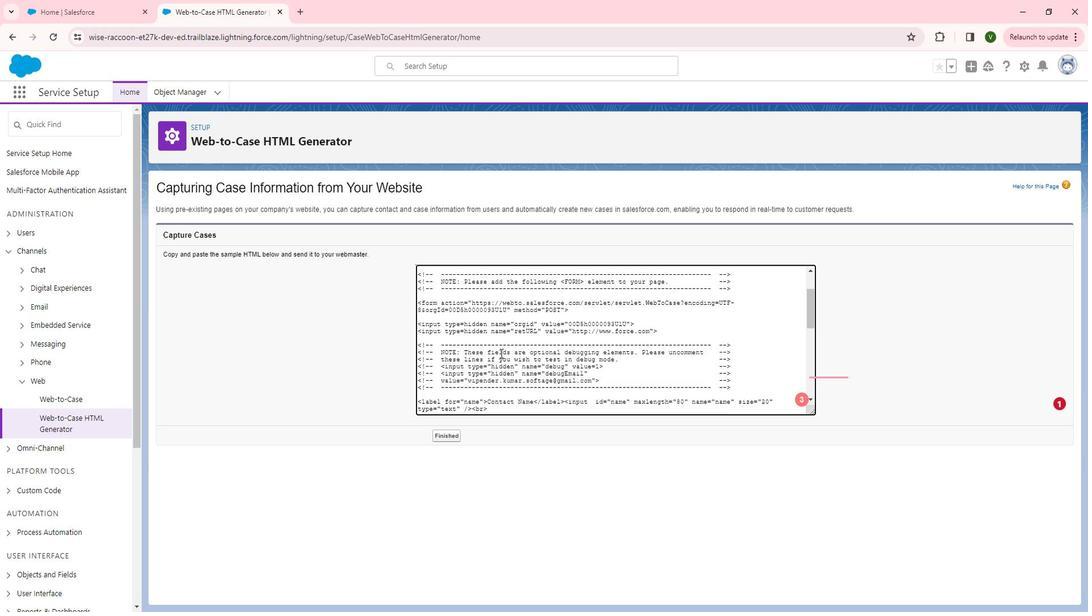 
Action: Mouse moved to (510, 350)
Screenshot: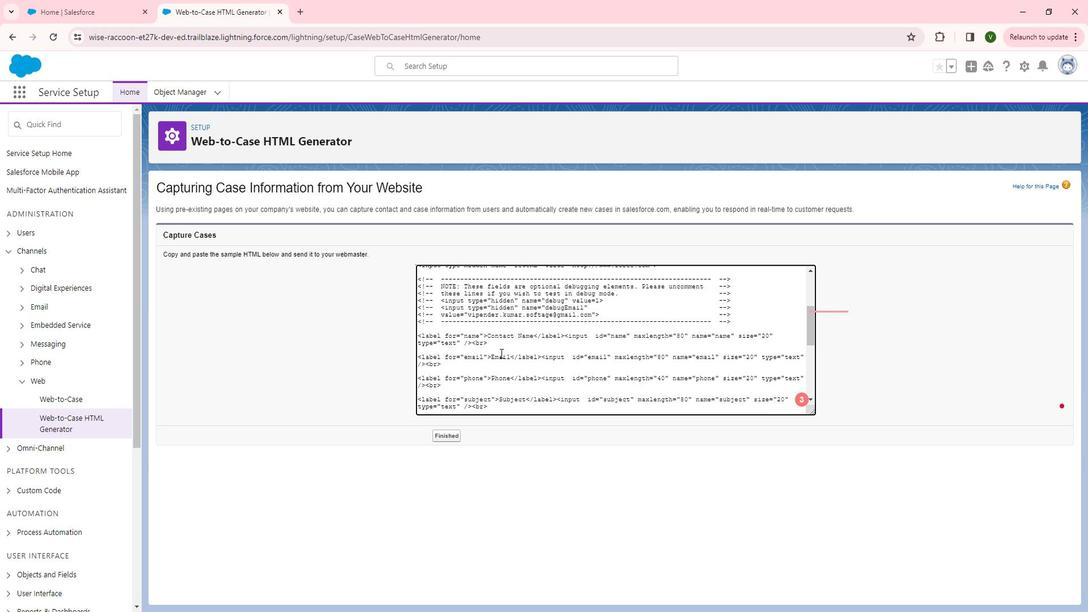 
Action: Mouse scrolled (510, 350) with delta (0, 0)
Screenshot: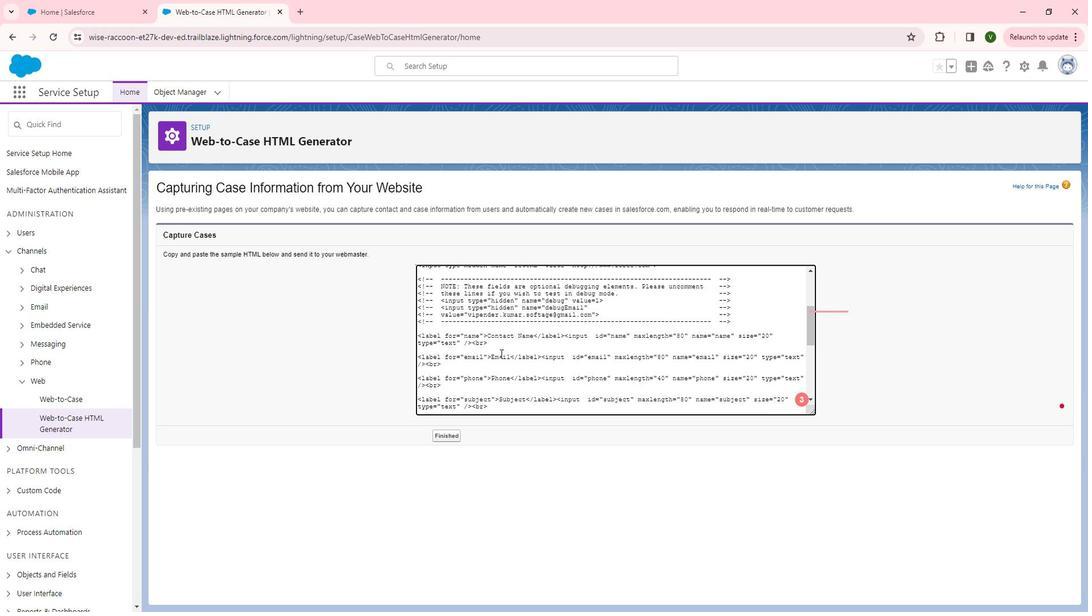 
Action: Mouse scrolled (510, 350) with delta (0, 0)
Screenshot: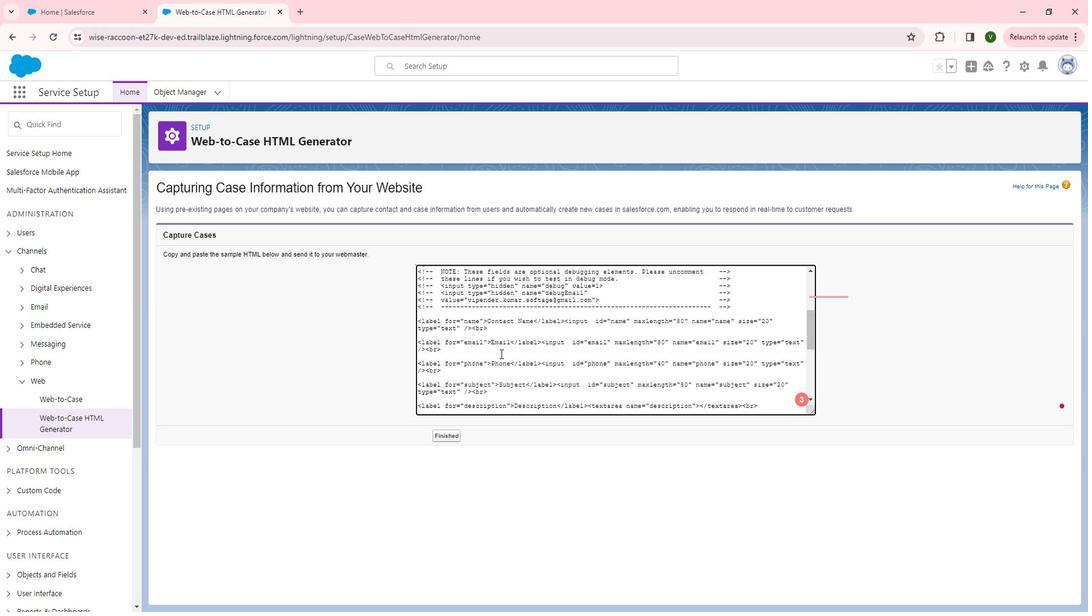 
Action: Mouse scrolled (510, 350) with delta (0, 0)
Screenshot: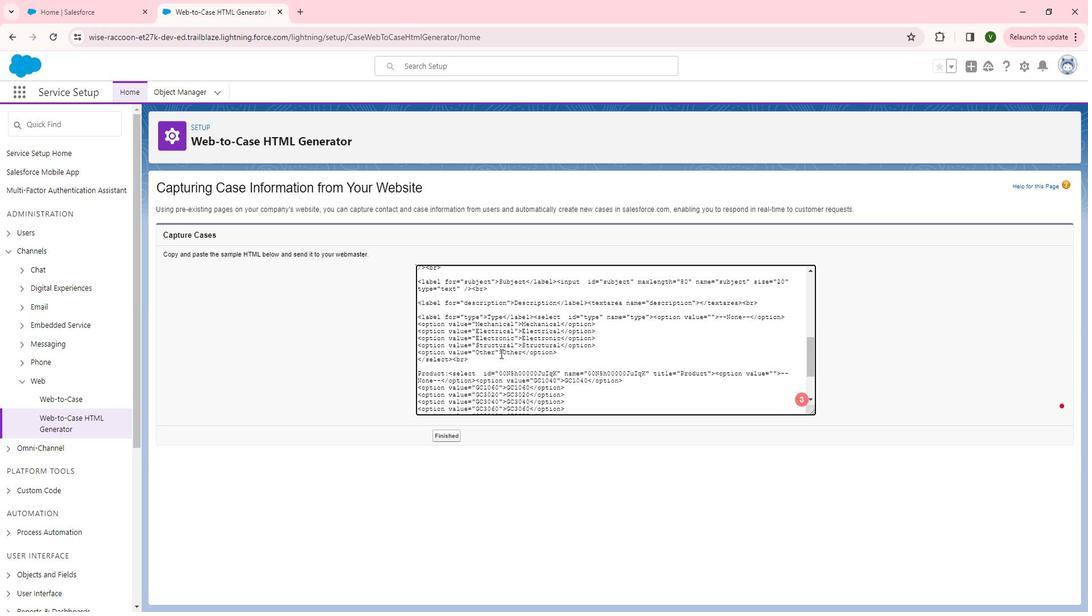 
Action: Mouse scrolled (510, 350) with delta (0, 0)
Screenshot: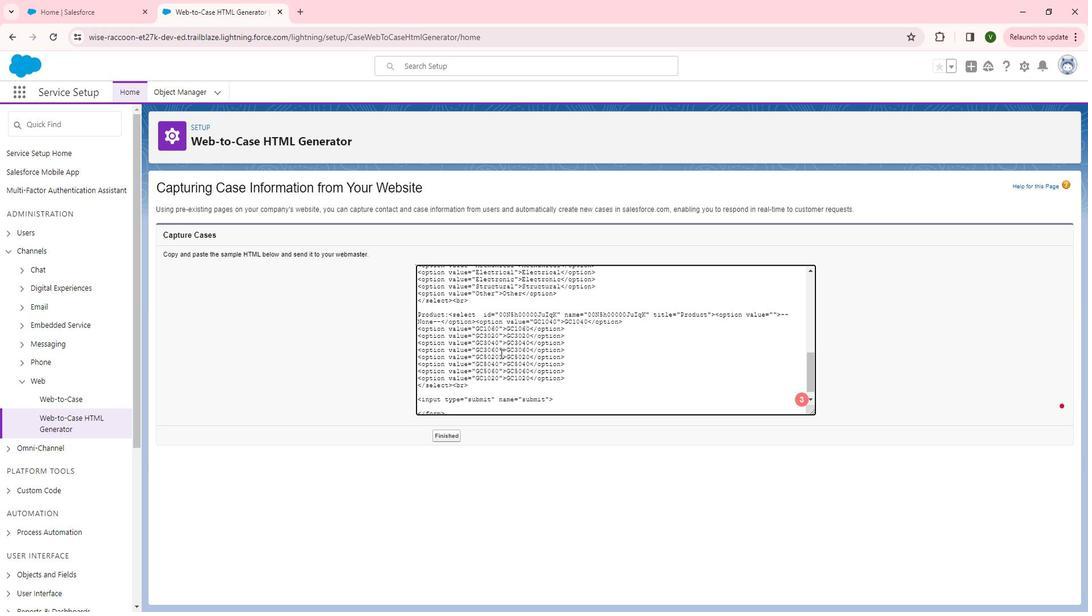 
Action: Mouse scrolled (510, 350) with delta (0, 0)
Screenshot: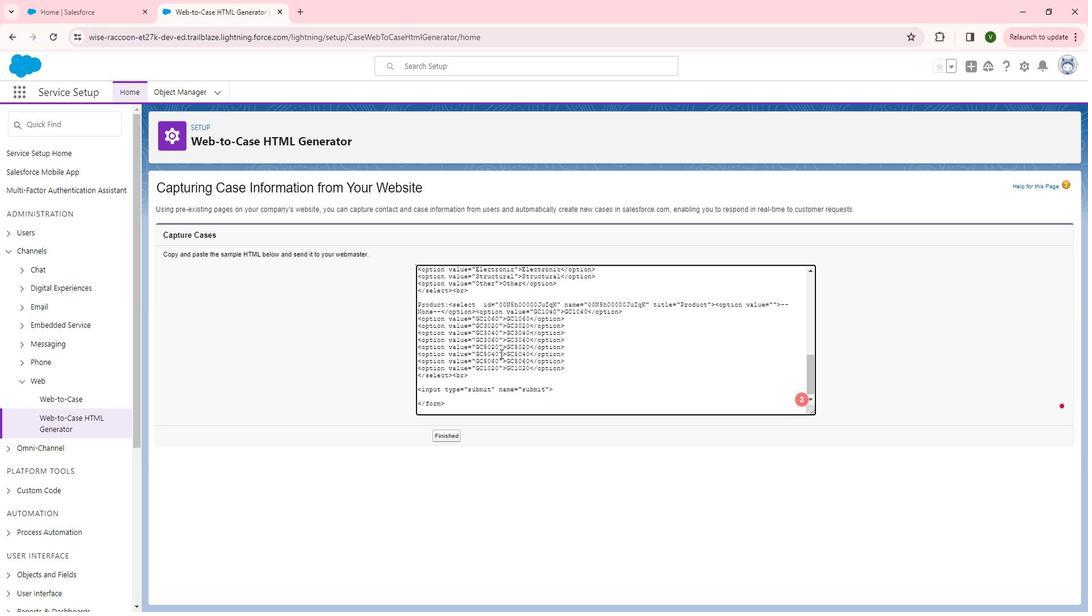 
Action: Mouse moved to (464, 429)
Screenshot: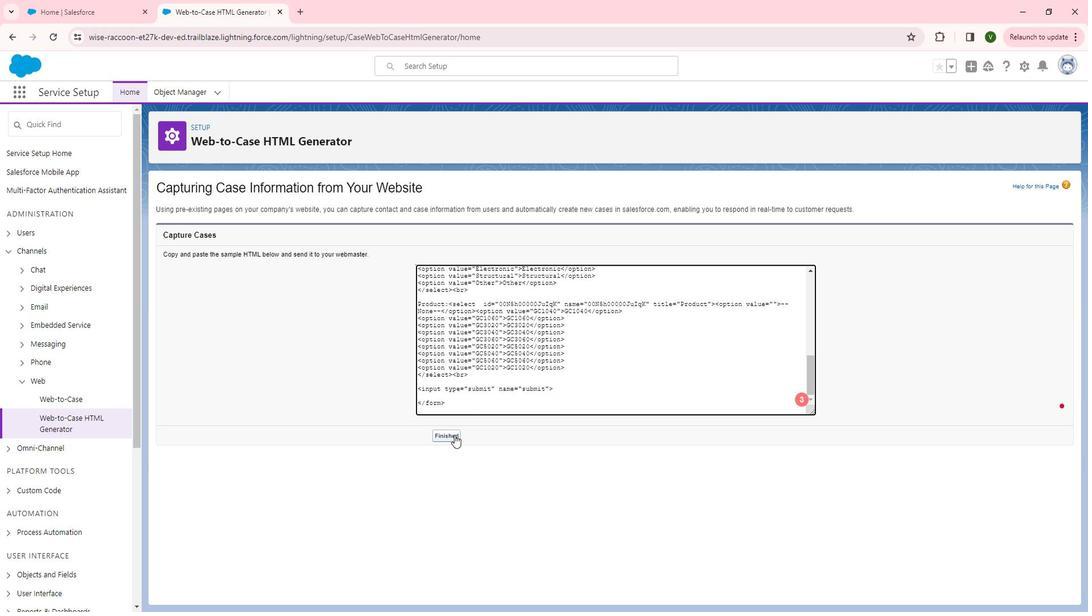 
Action: Mouse pressed left at (464, 429)
Screenshot: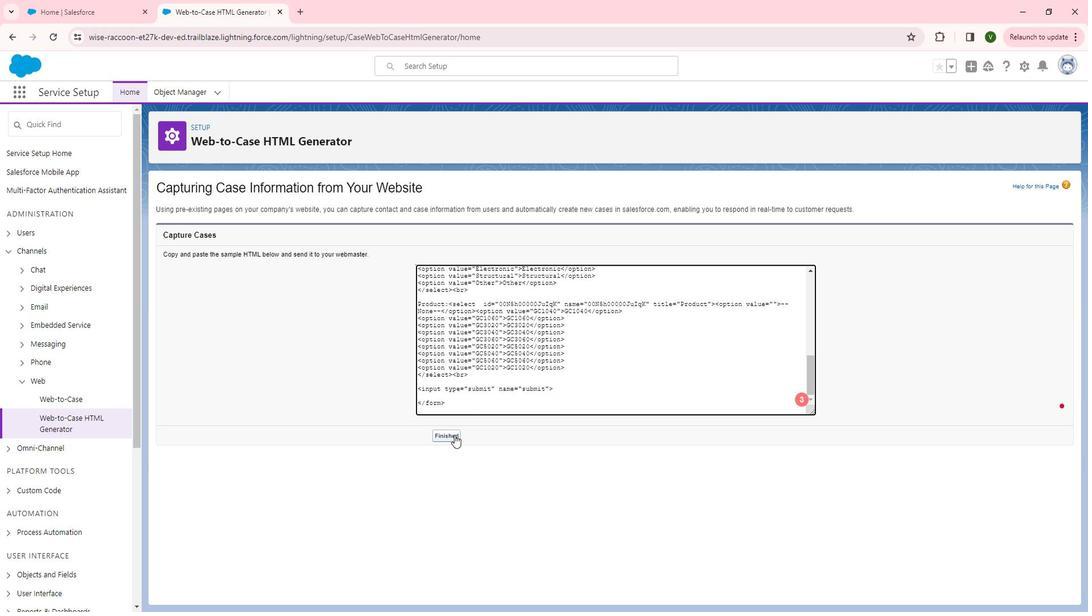 
Action: Mouse moved to (472, 428)
Screenshot: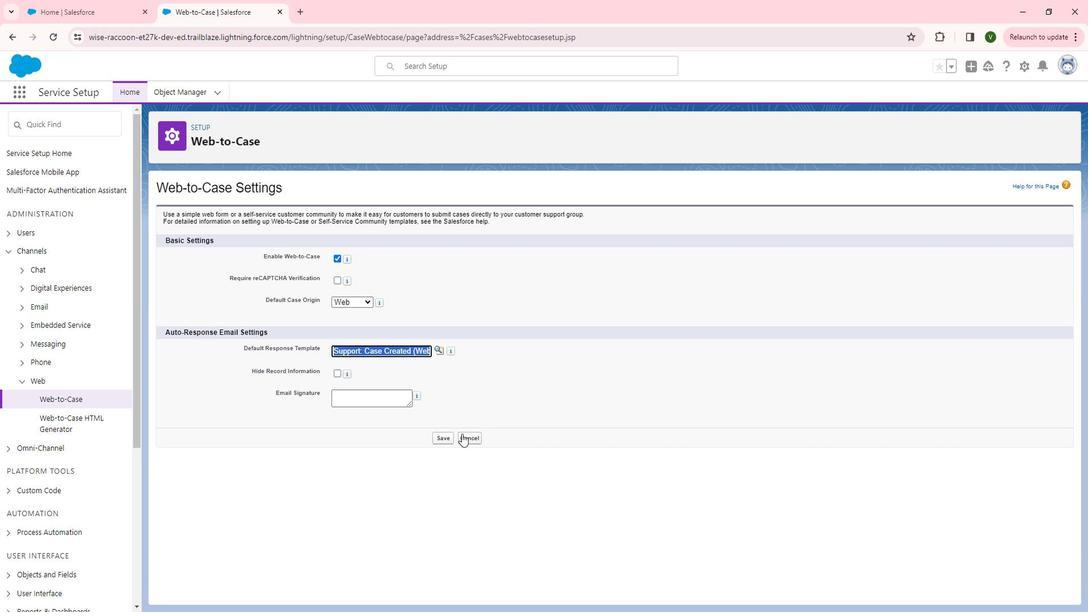 
